 Task: Find connections with filter location Meerane with filter topic #Professionalwomenwith filter profile language German with filter current company Kering Eyewear with filter school FEROZE GANDHI INSTITUTE OF ENGG AND TECHNOLOGY , RAEBARELI with filter industry Mobile Food Services with filter service category Nature Photography with filter keywords title Business Analyst
Action: Mouse moved to (486, 54)
Screenshot: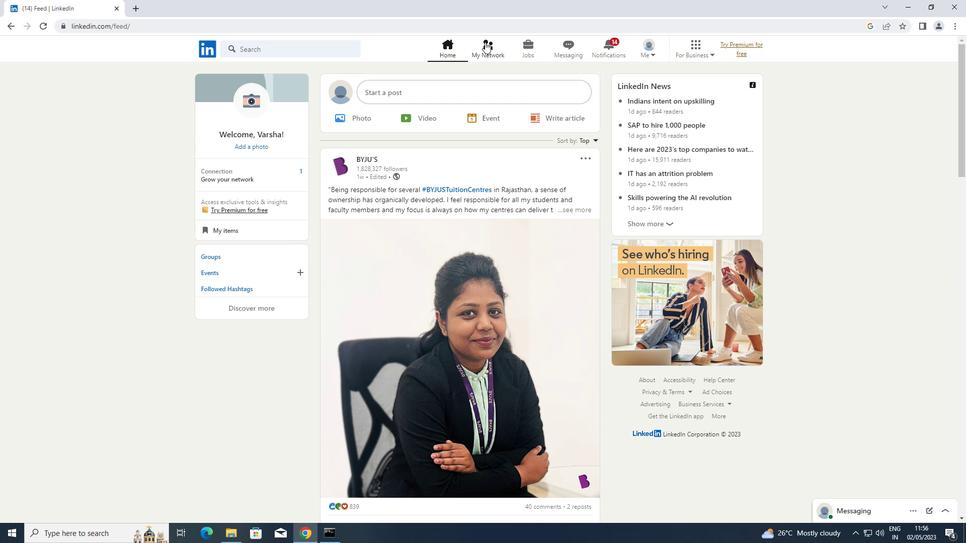 
Action: Mouse pressed left at (486, 54)
Screenshot: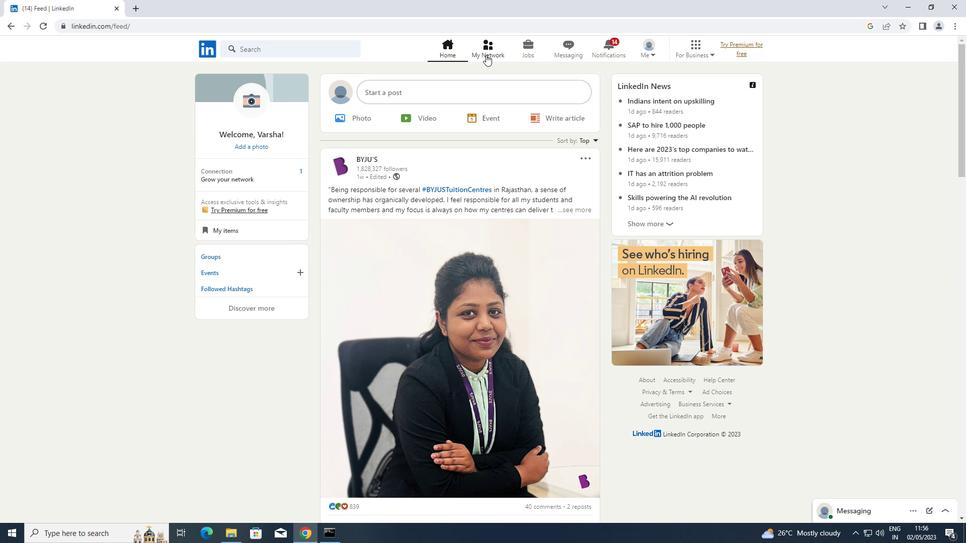 
Action: Mouse moved to (270, 102)
Screenshot: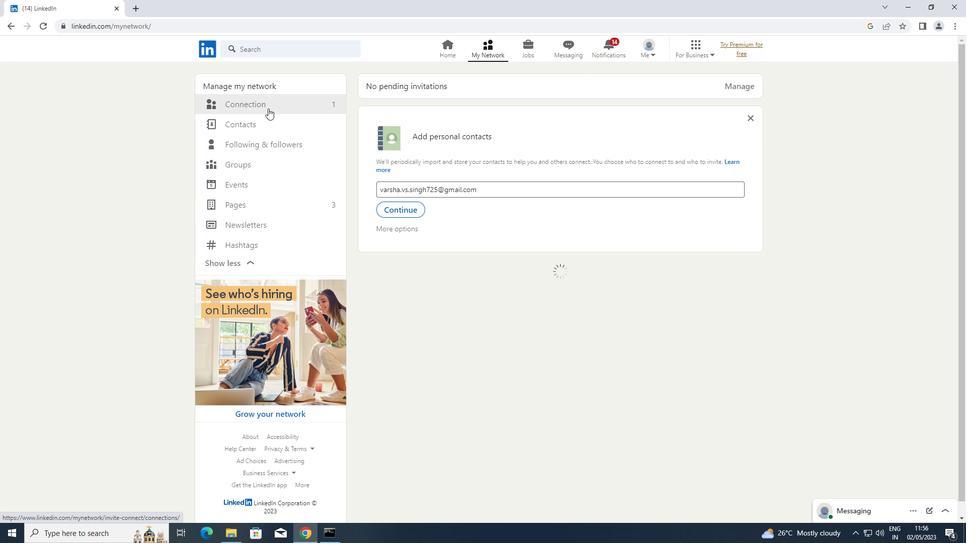 
Action: Mouse pressed left at (270, 102)
Screenshot: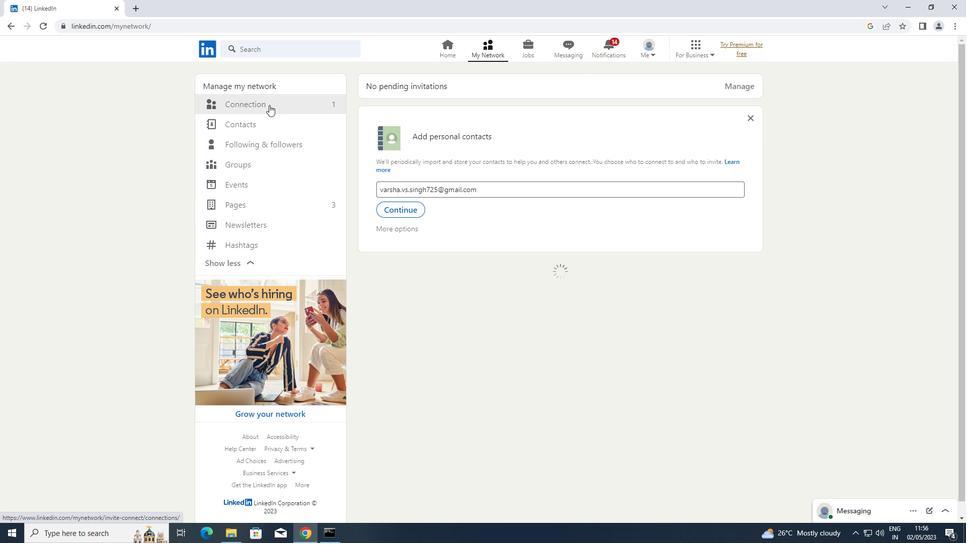 
Action: Mouse moved to (559, 104)
Screenshot: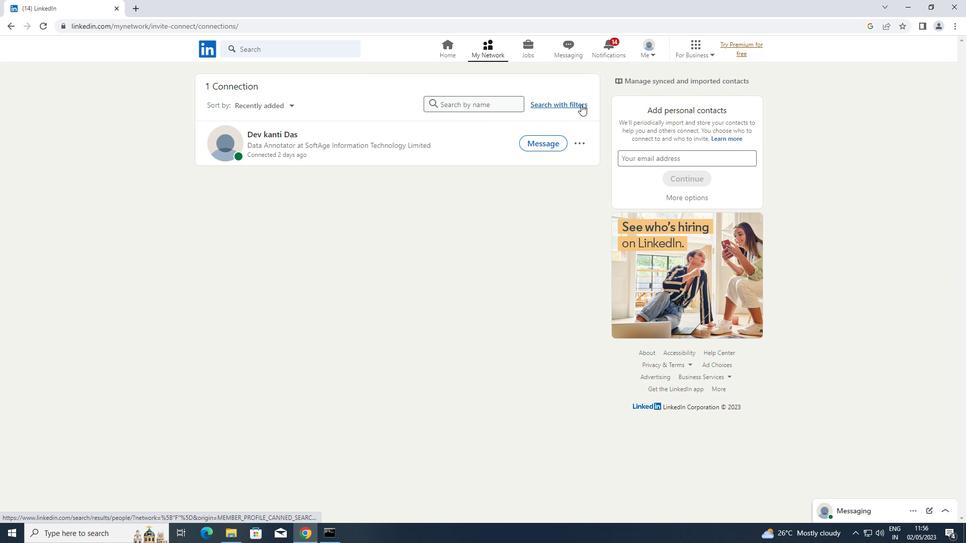 
Action: Mouse pressed left at (559, 104)
Screenshot: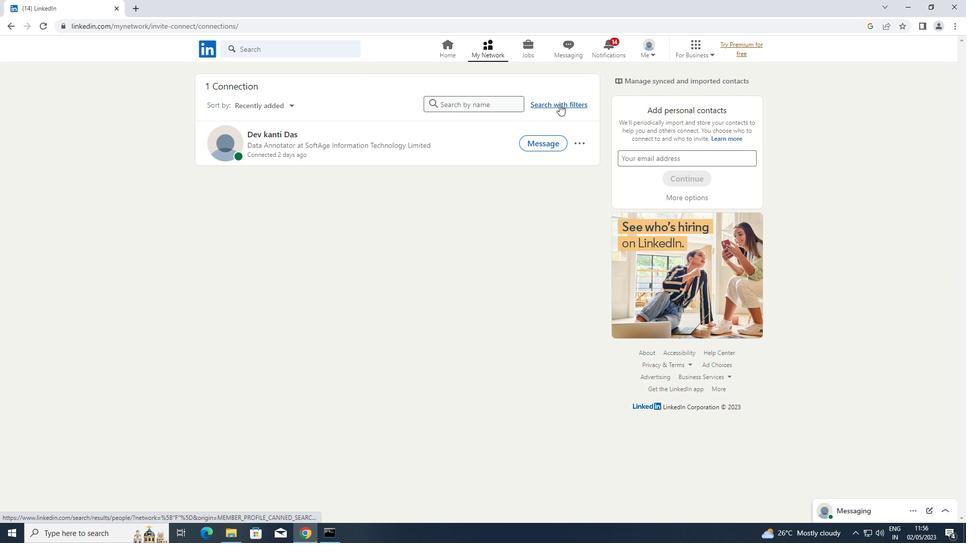 
Action: Mouse moved to (511, 79)
Screenshot: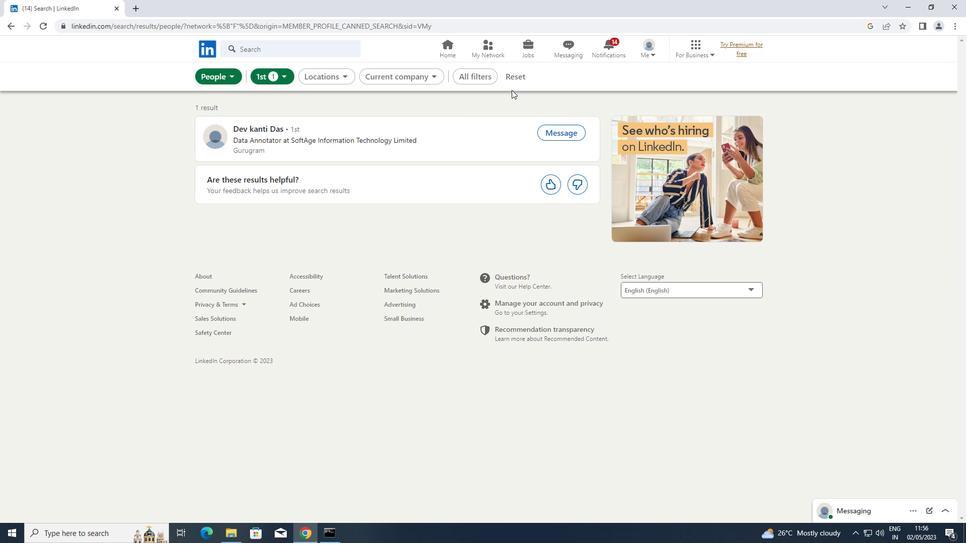 
Action: Mouse pressed left at (511, 79)
Screenshot: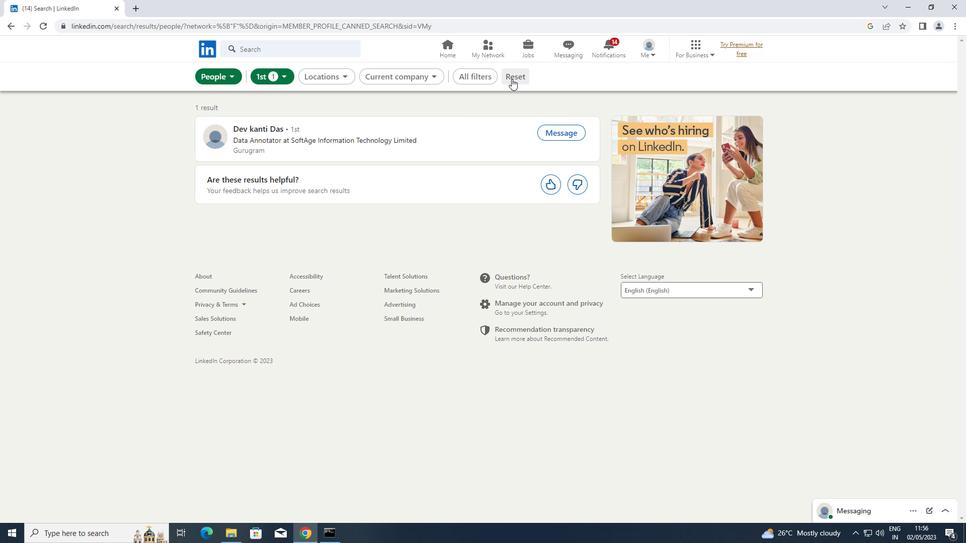 
Action: Mouse moved to (500, 77)
Screenshot: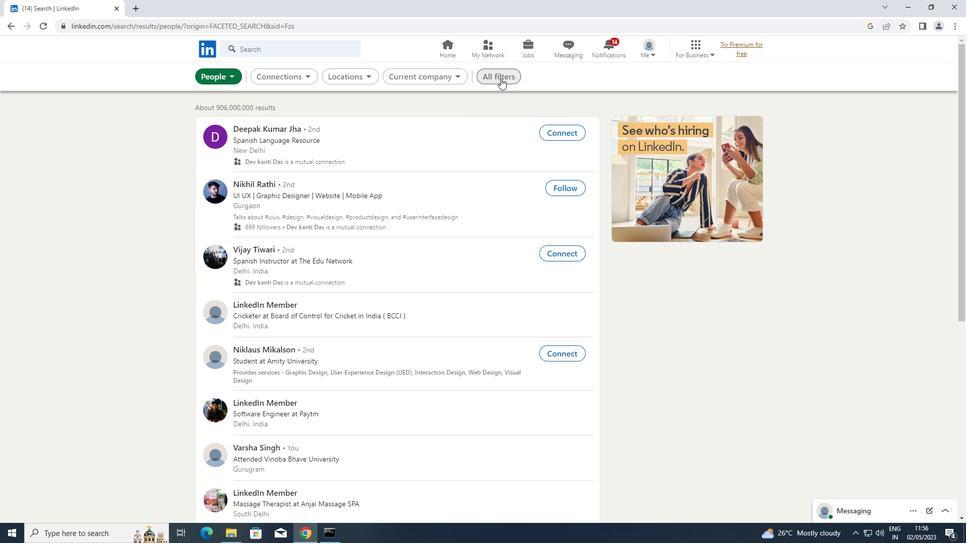 
Action: Mouse pressed left at (500, 77)
Screenshot: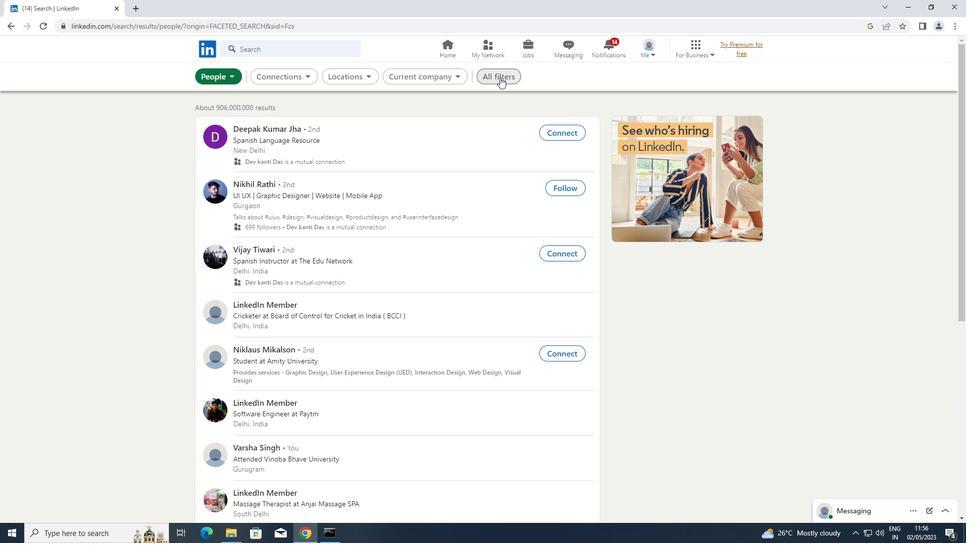 
Action: Mouse moved to (830, 337)
Screenshot: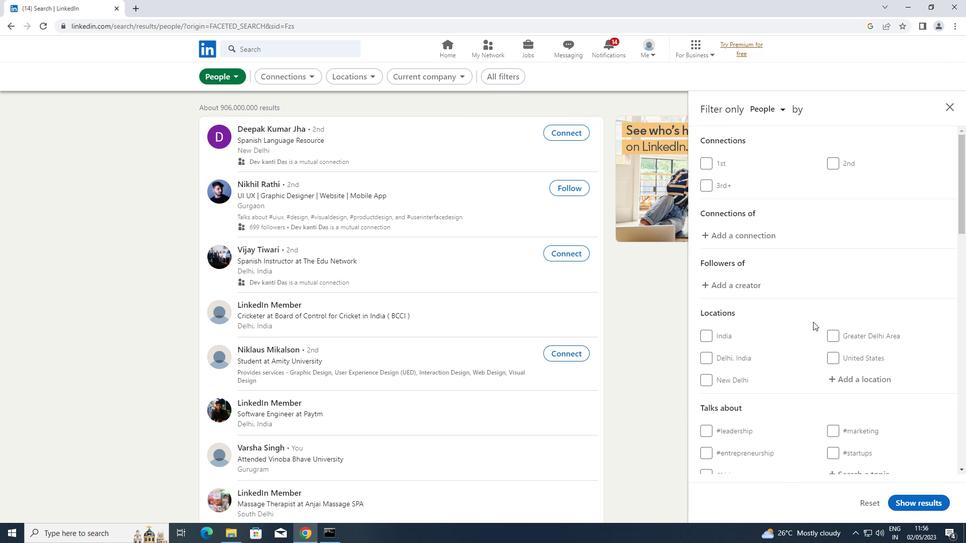 
Action: Mouse scrolled (830, 336) with delta (0, 0)
Screenshot: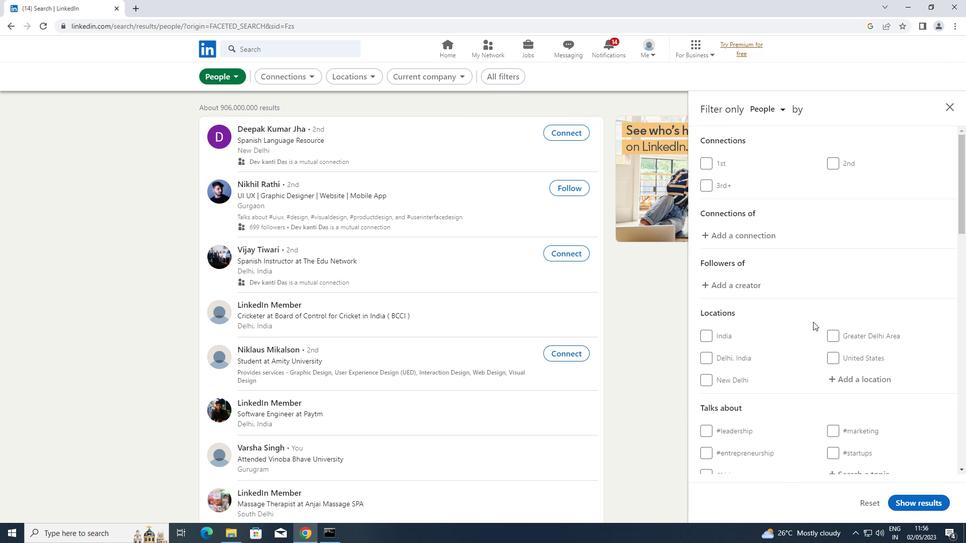 
Action: Mouse moved to (850, 326)
Screenshot: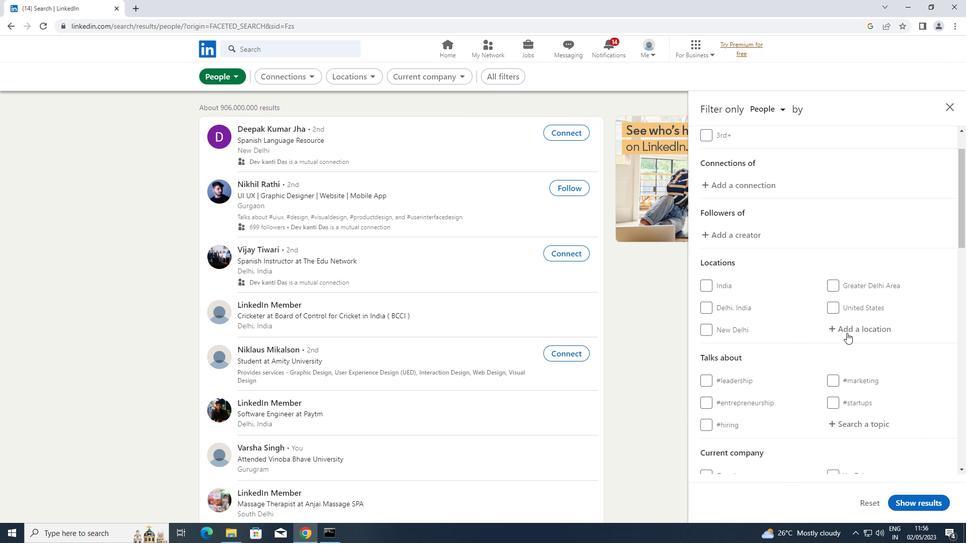 
Action: Mouse pressed left at (850, 326)
Screenshot: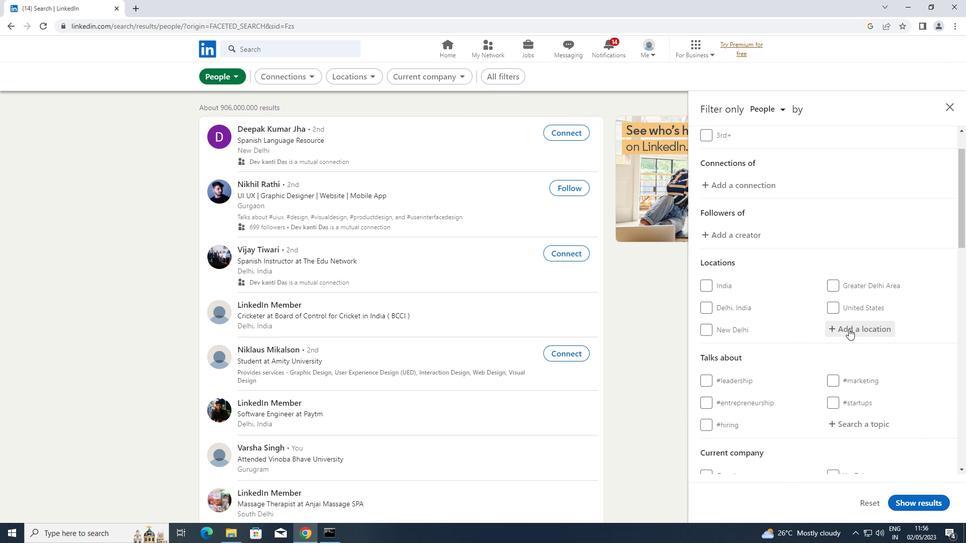 
Action: Key pressed <Key.shift>MEERANE<Key.enter>
Screenshot: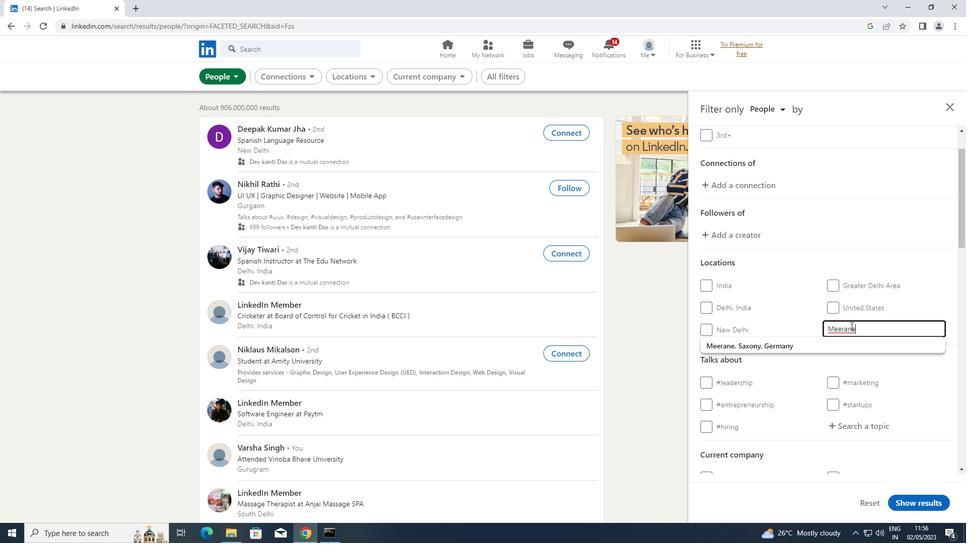 
Action: Mouse scrolled (850, 325) with delta (0, 0)
Screenshot: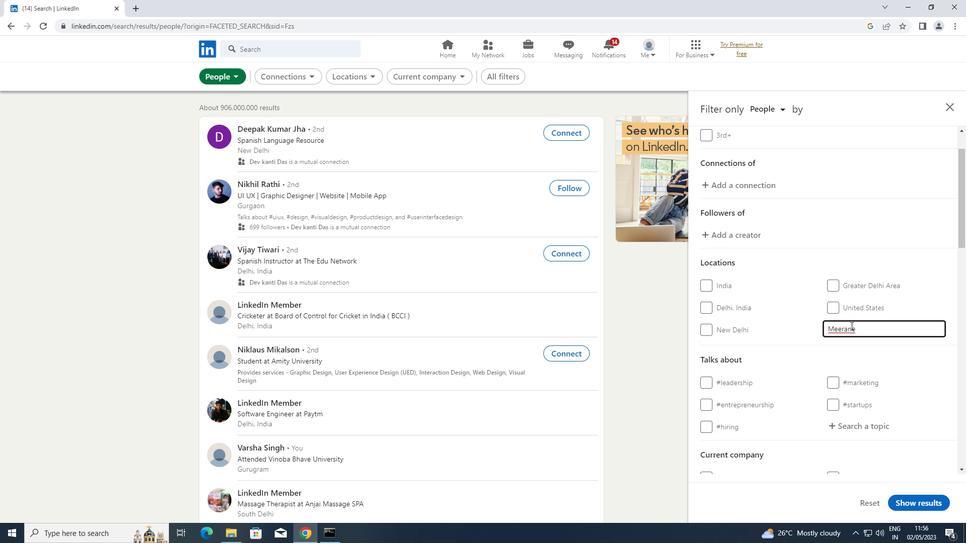 
Action: Mouse moved to (854, 380)
Screenshot: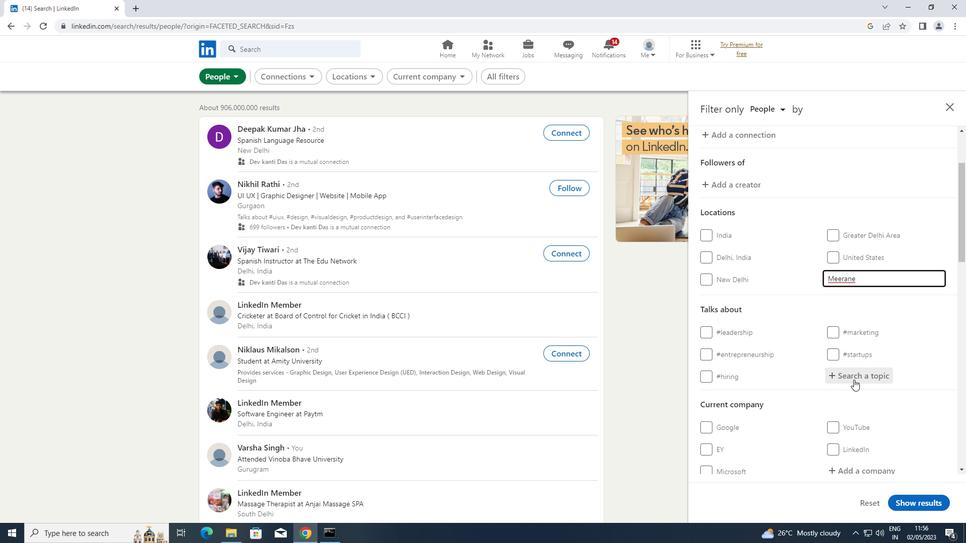 
Action: Mouse pressed left at (854, 380)
Screenshot: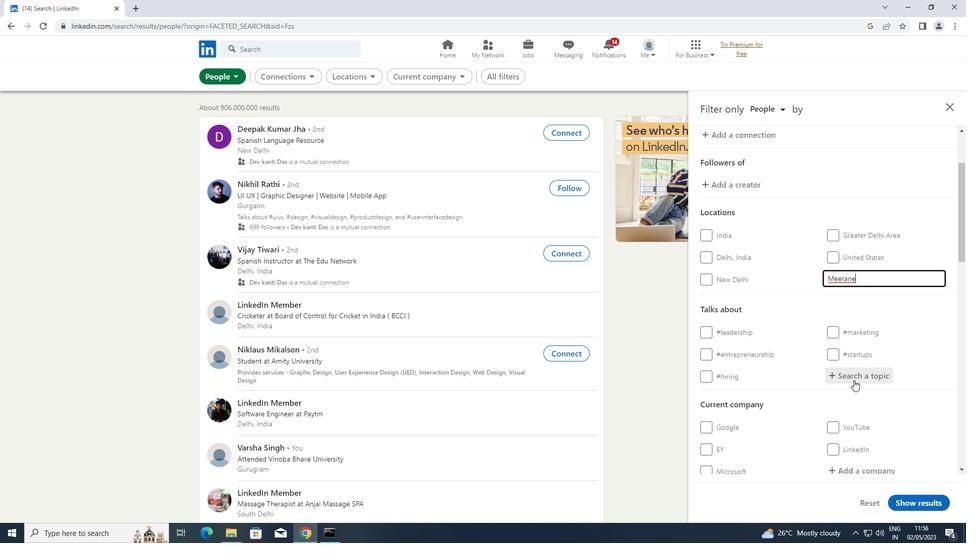 
Action: Key pressed <Key.shift>PROFESSI
Screenshot: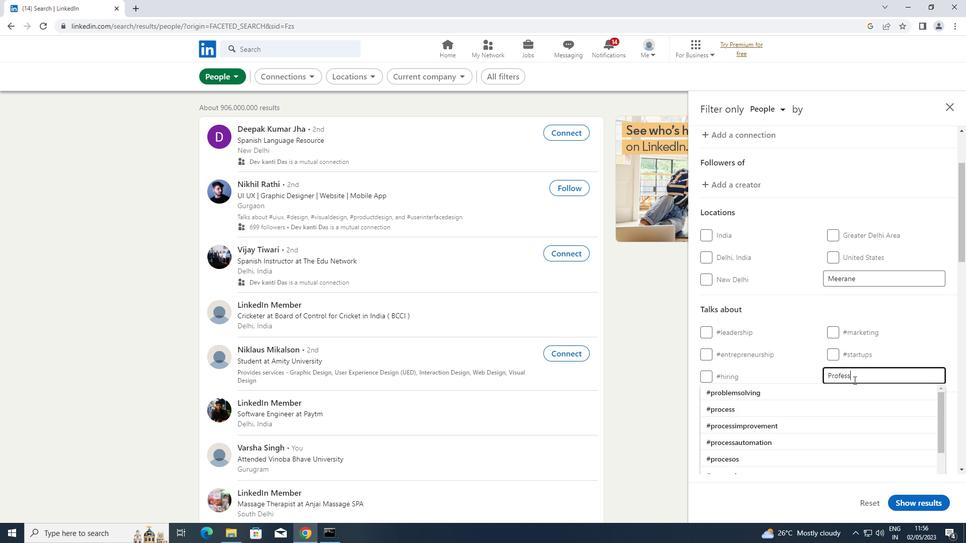 
Action: Mouse moved to (770, 409)
Screenshot: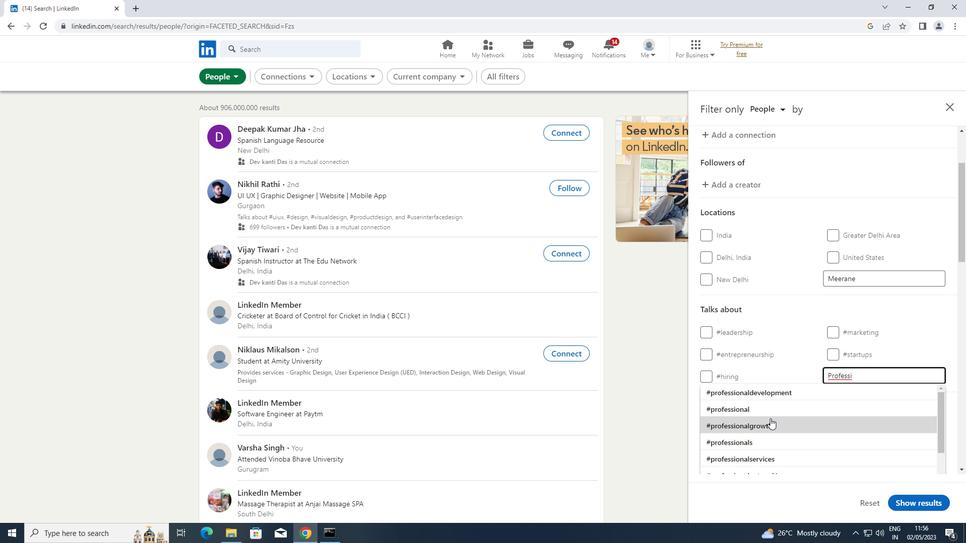 
Action: Mouse scrolled (770, 409) with delta (0, 0)
Screenshot: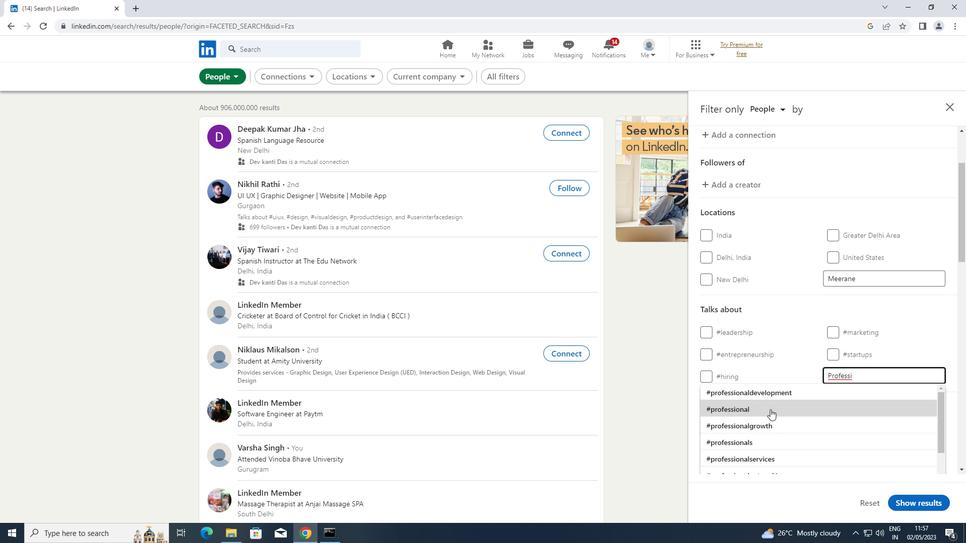 
Action: Mouse scrolled (770, 409) with delta (0, 0)
Screenshot: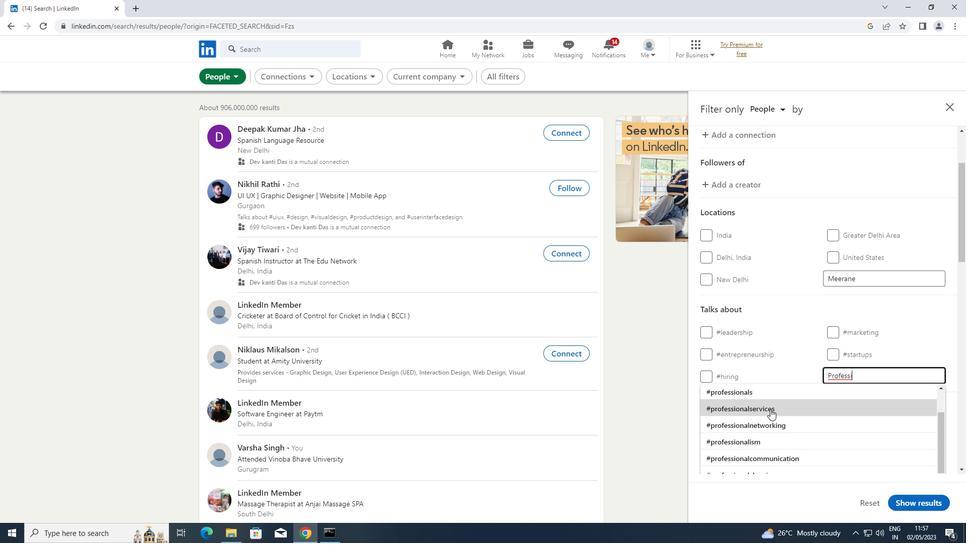 
Action: Mouse scrolled (770, 409) with delta (0, 0)
Screenshot: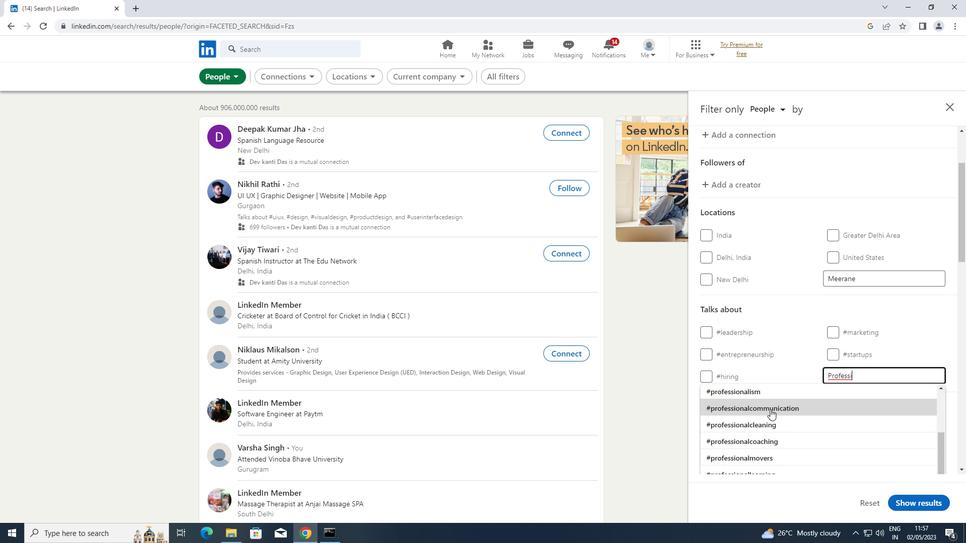 
Action: Mouse scrolled (770, 409) with delta (0, 0)
Screenshot: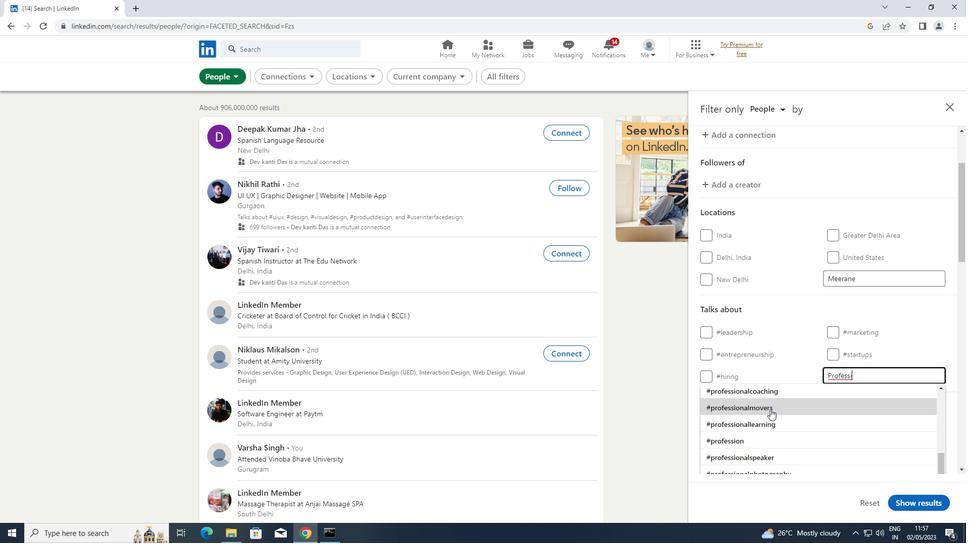 
Action: Key pressed ONALWOM
Screenshot: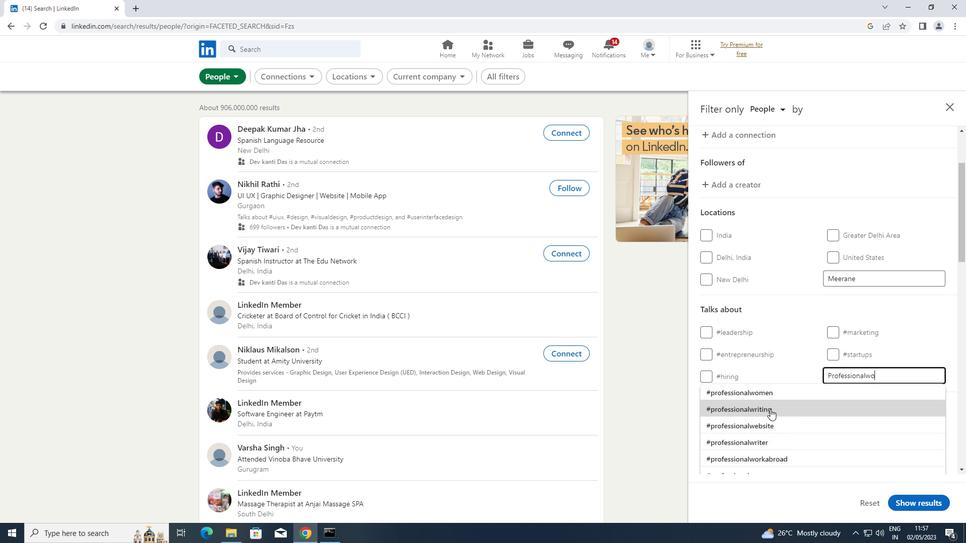 
Action: Mouse moved to (770, 393)
Screenshot: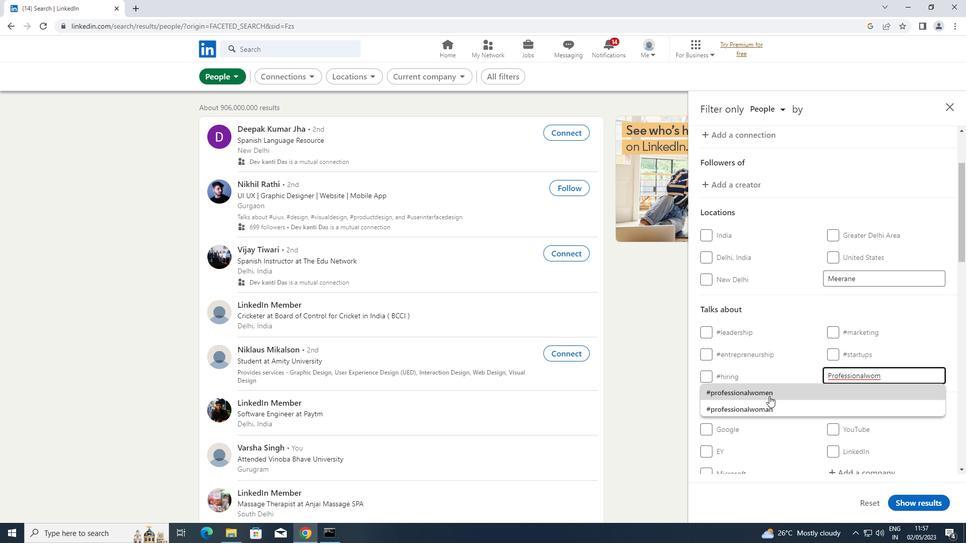 
Action: Mouse pressed left at (770, 393)
Screenshot: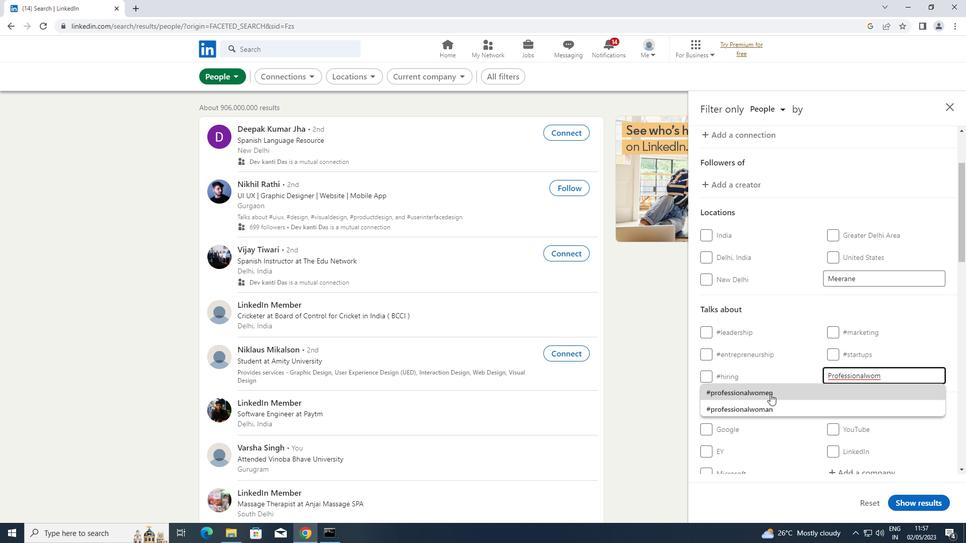 
Action: Mouse scrolled (770, 393) with delta (0, 0)
Screenshot: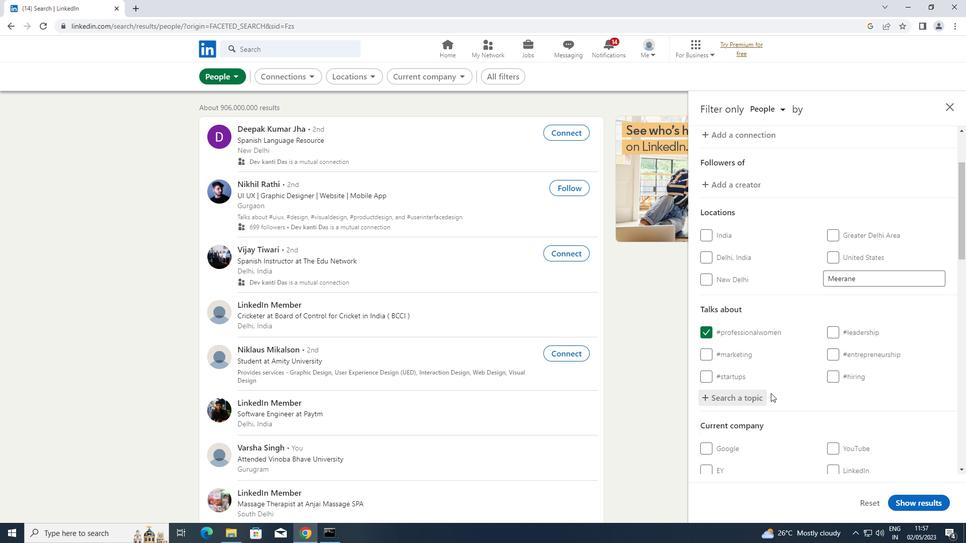 
Action: Mouse scrolled (770, 393) with delta (0, 0)
Screenshot: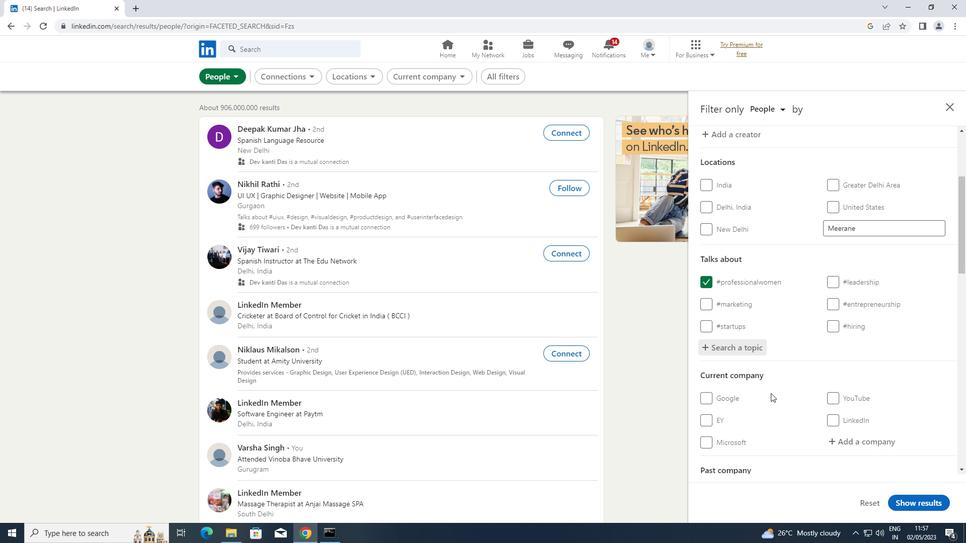 
Action: Mouse scrolled (770, 393) with delta (0, 0)
Screenshot: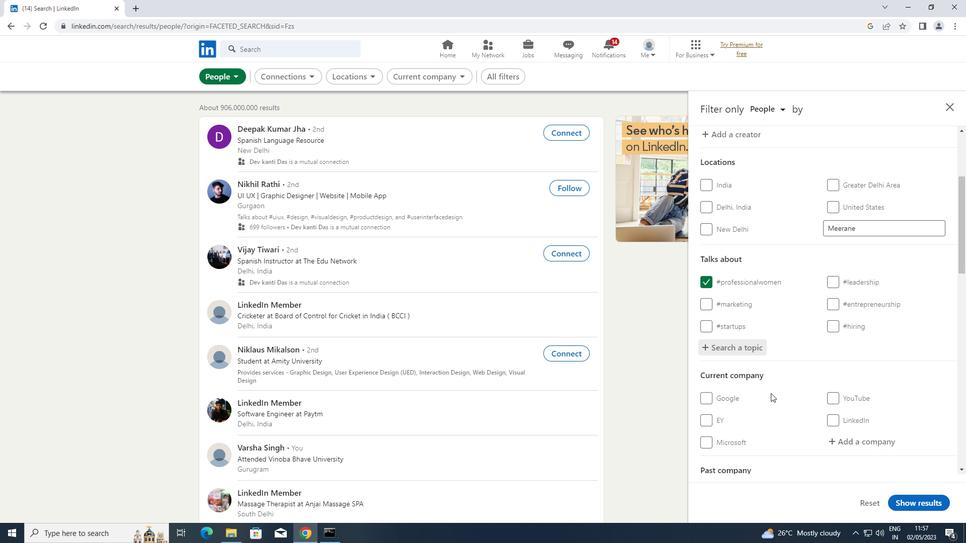 
Action: Mouse moved to (771, 390)
Screenshot: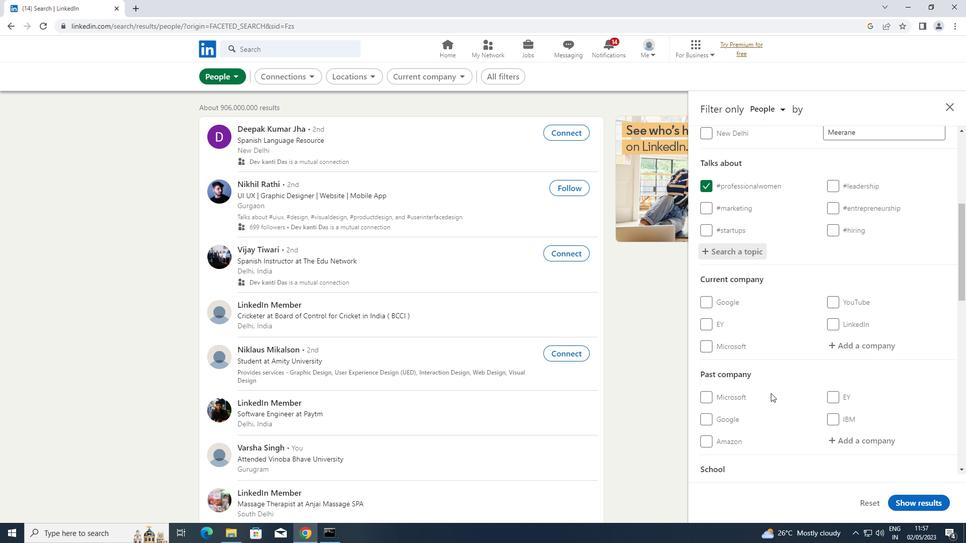 
Action: Mouse scrolled (771, 389) with delta (0, 0)
Screenshot: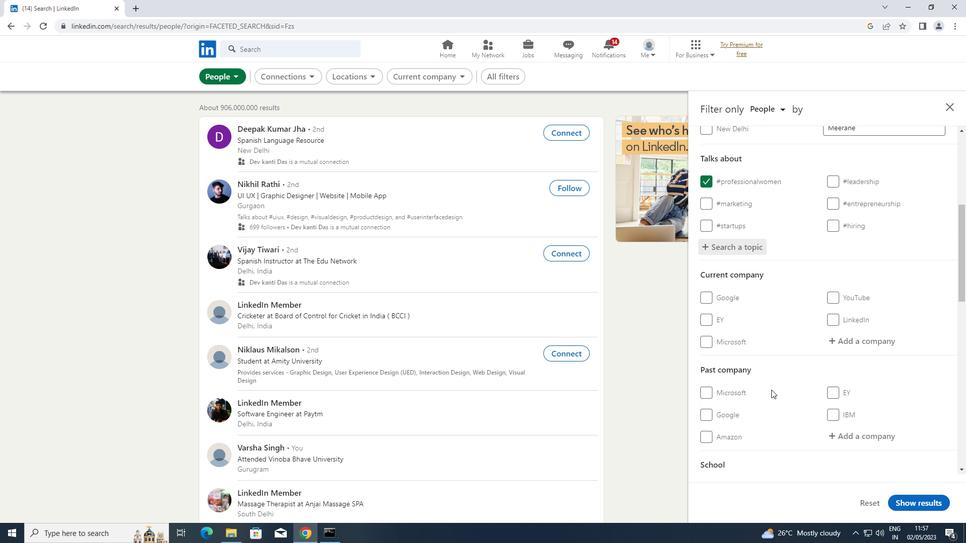 
Action: Mouse scrolled (771, 389) with delta (0, 0)
Screenshot: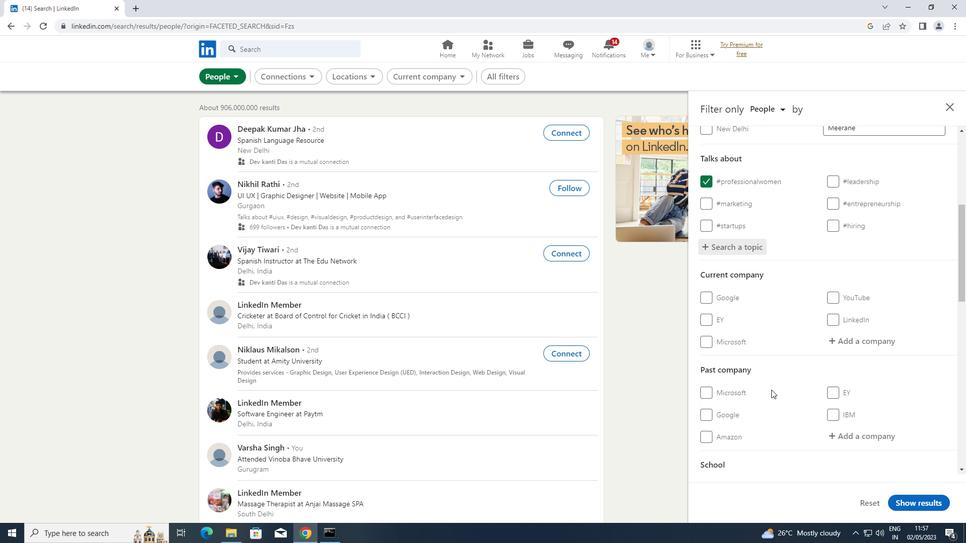 
Action: Mouse scrolled (771, 389) with delta (0, 0)
Screenshot: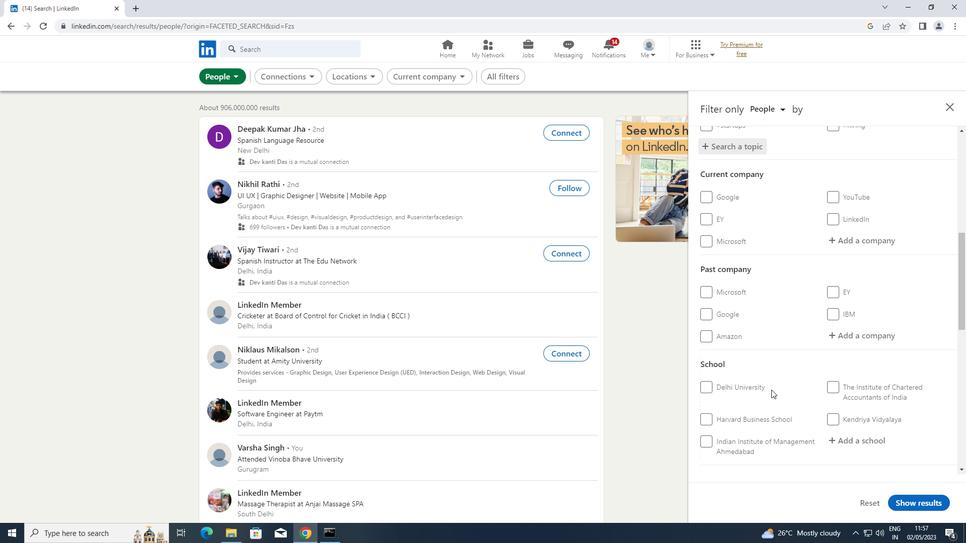 
Action: Mouse scrolled (771, 389) with delta (0, 0)
Screenshot: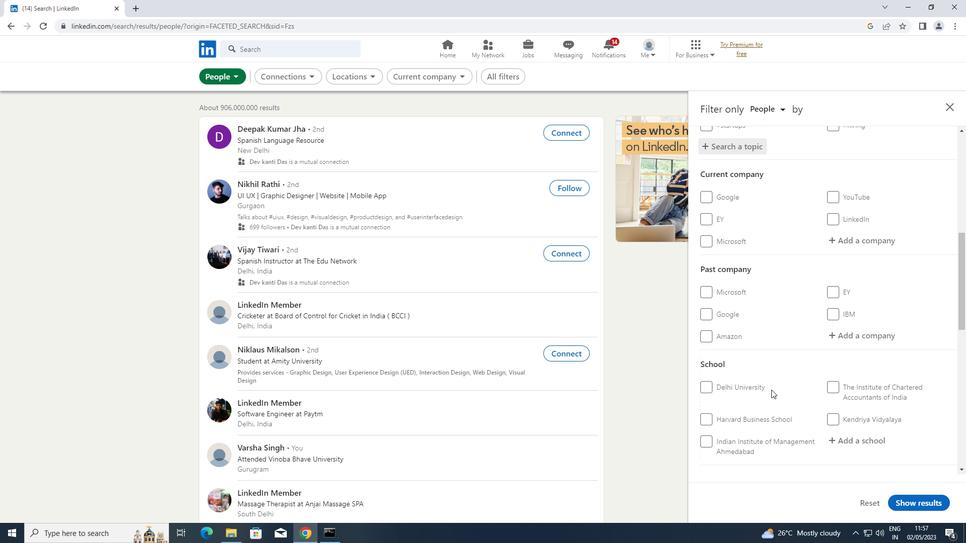 
Action: Mouse scrolled (771, 389) with delta (0, 0)
Screenshot: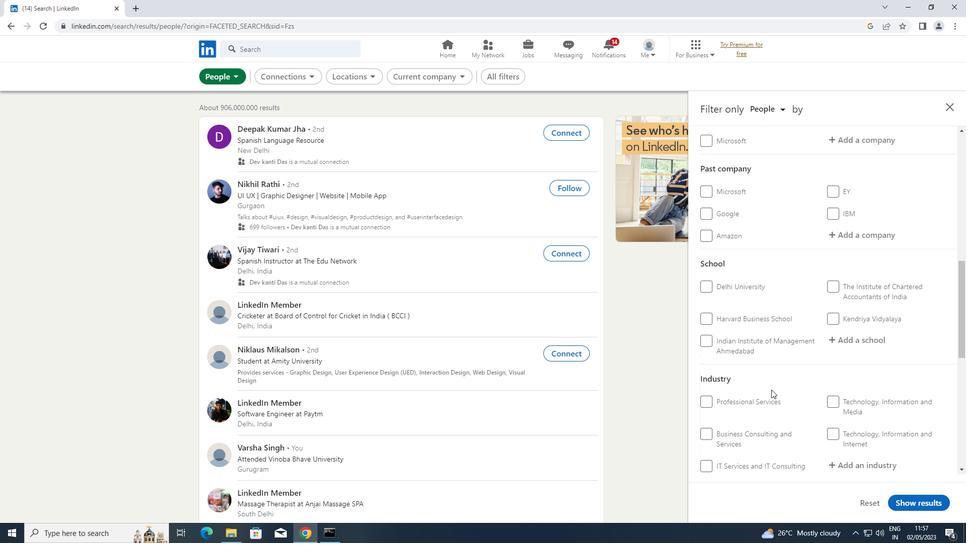 
Action: Mouse scrolled (771, 389) with delta (0, 0)
Screenshot: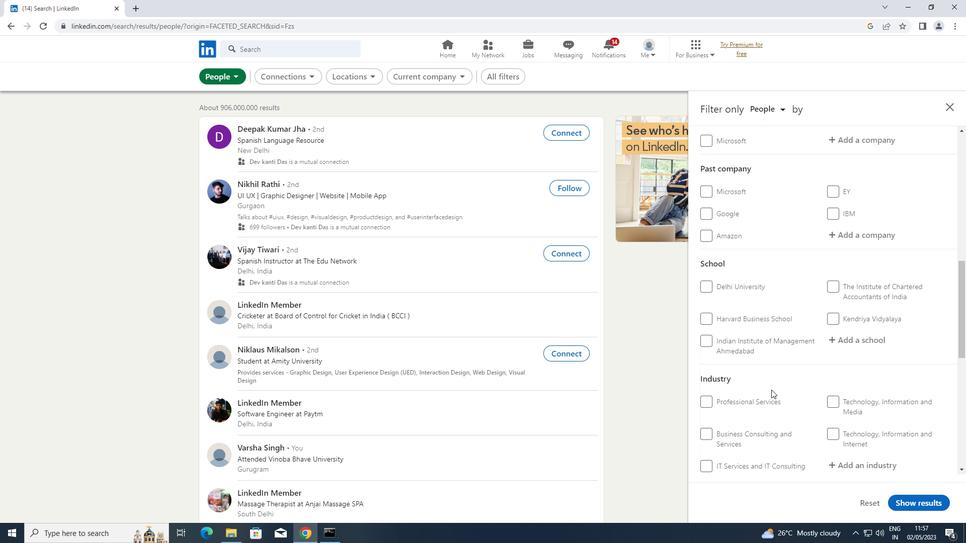 
Action: Mouse scrolled (771, 389) with delta (0, 0)
Screenshot: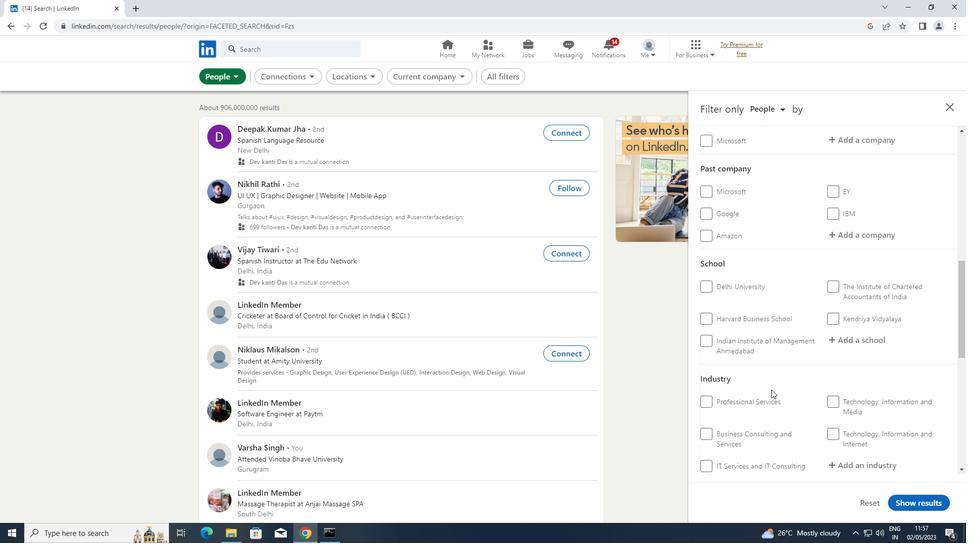 
Action: Mouse scrolled (771, 389) with delta (0, 0)
Screenshot: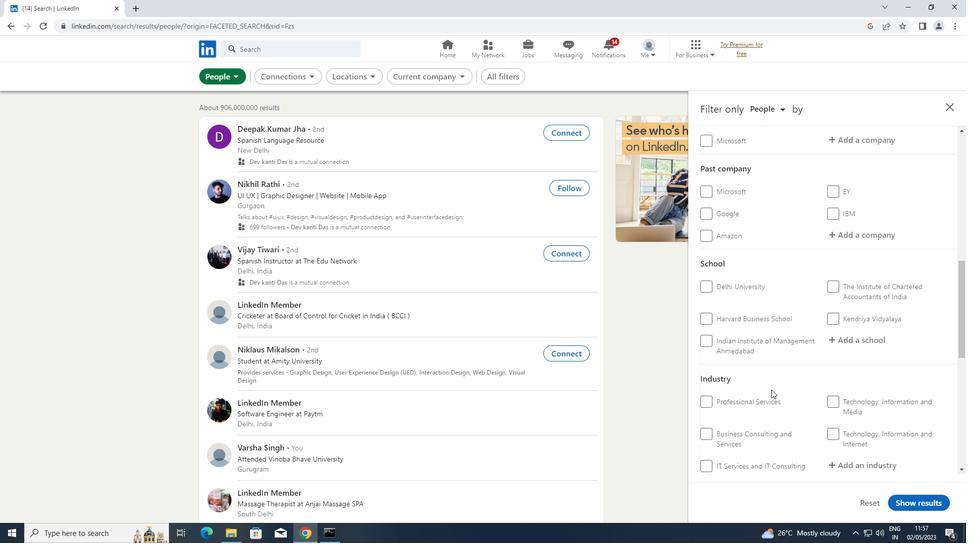 
Action: Mouse moved to (707, 360)
Screenshot: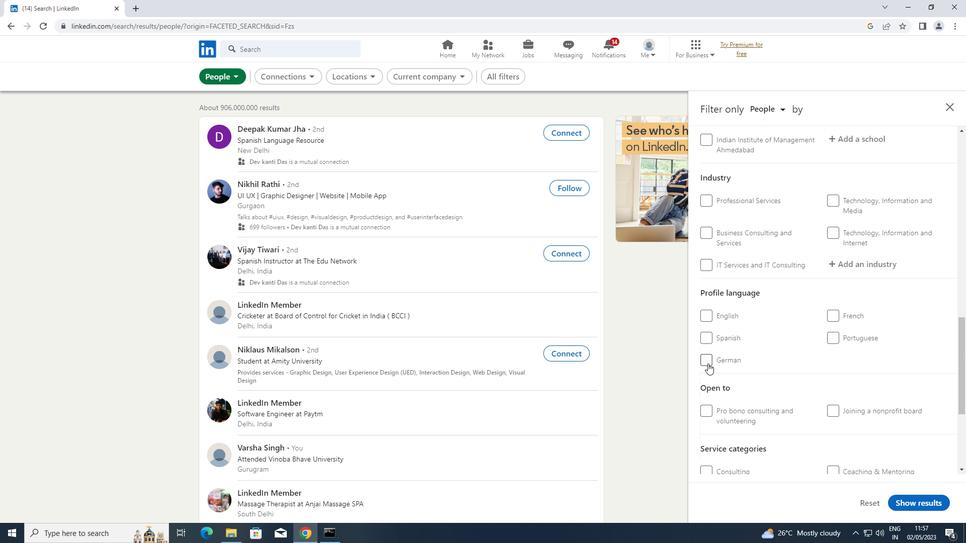 
Action: Mouse pressed left at (707, 360)
Screenshot: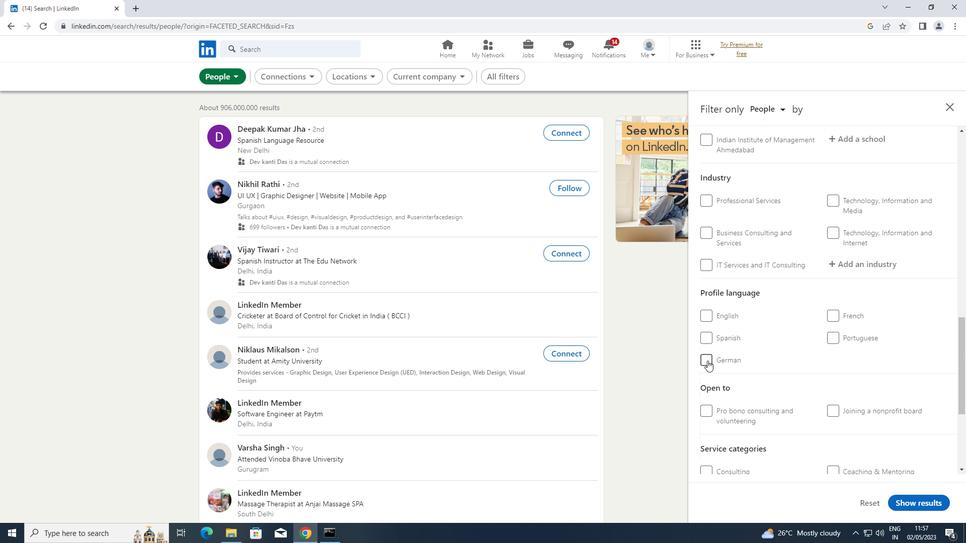 
Action: Mouse moved to (736, 351)
Screenshot: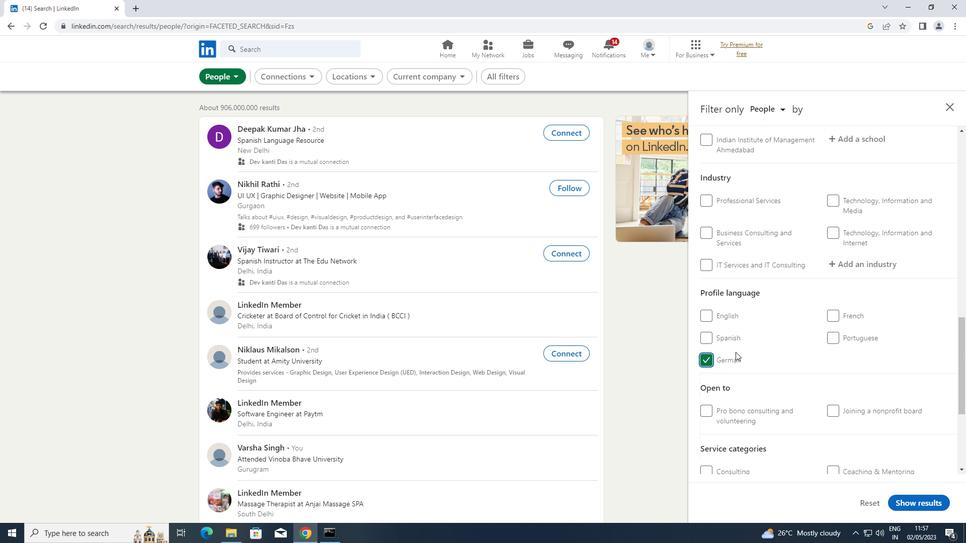
Action: Mouse scrolled (736, 352) with delta (0, 0)
Screenshot: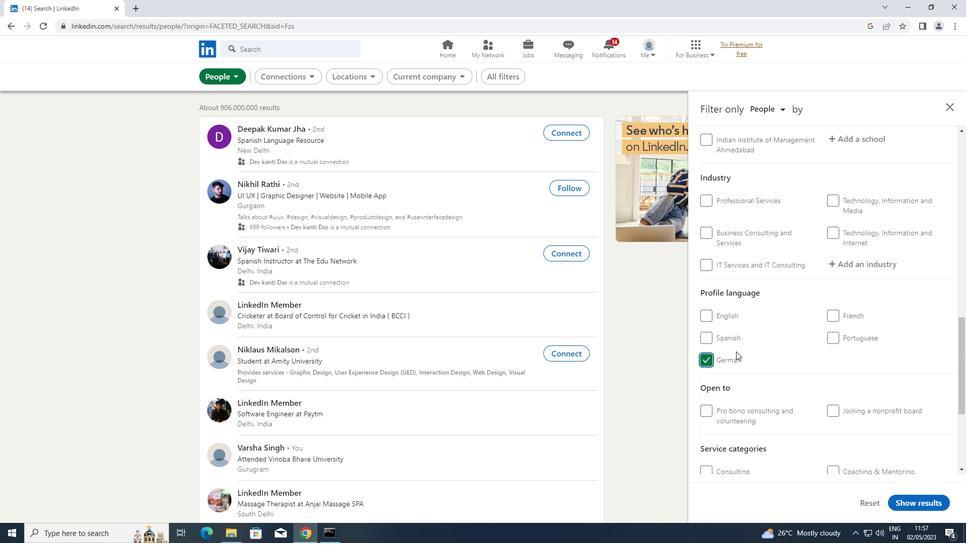 
Action: Mouse scrolled (736, 352) with delta (0, 0)
Screenshot: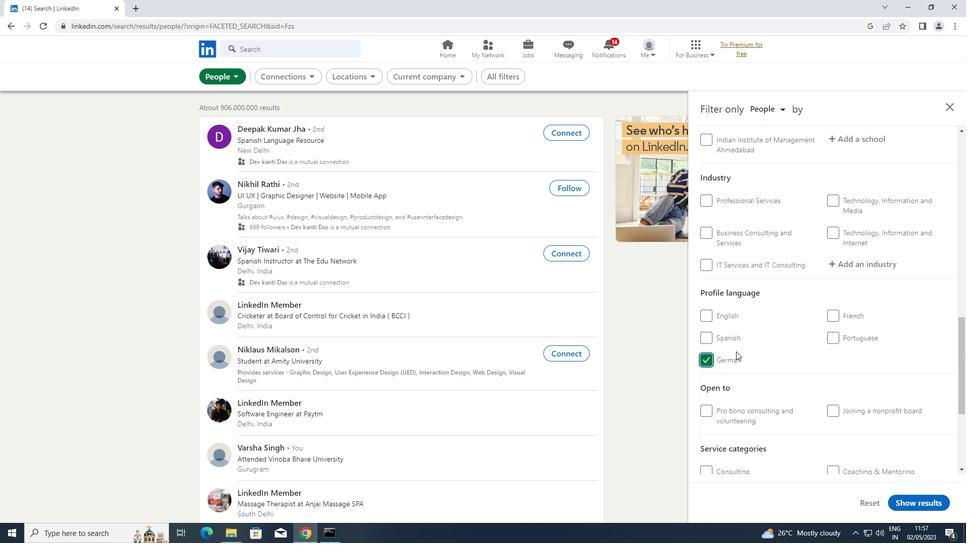 
Action: Mouse scrolled (736, 352) with delta (0, 0)
Screenshot: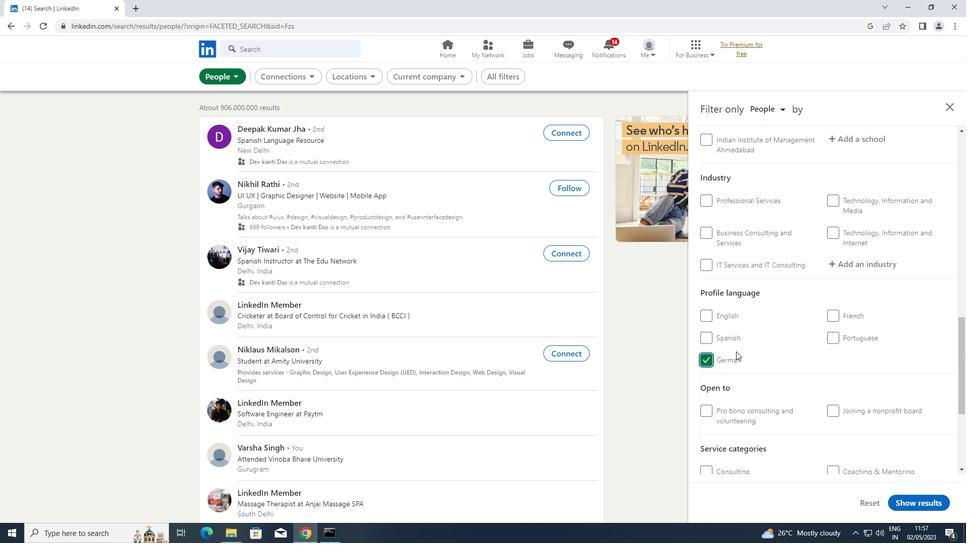 
Action: Mouse scrolled (736, 352) with delta (0, 0)
Screenshot: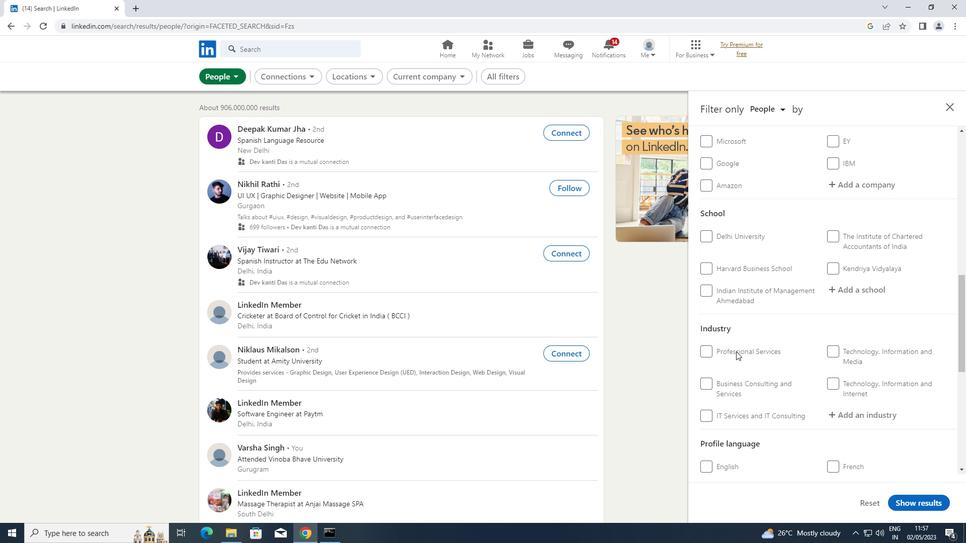 
Action: Mouse scrolled (736, 352) with delta (0, 0)
Screenshot: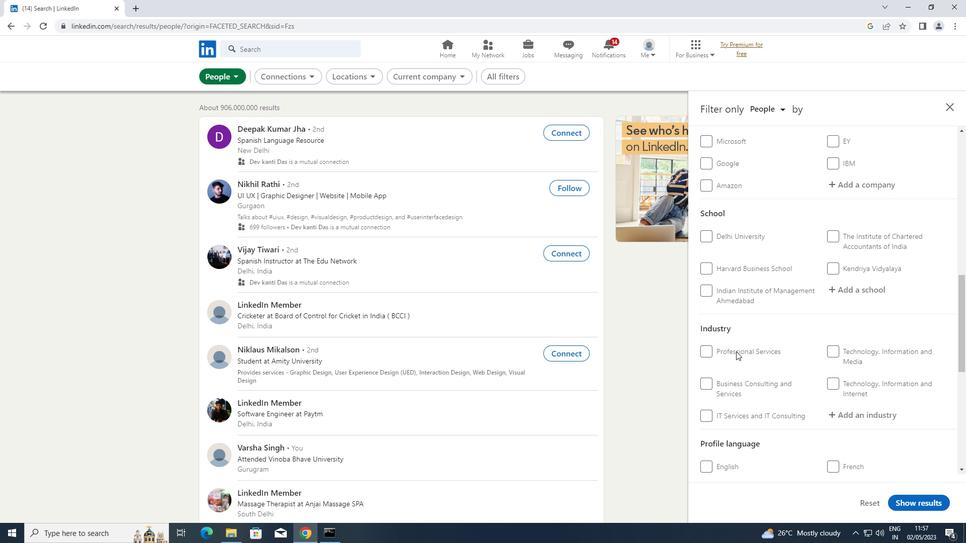 
Action: Mouse moved to (746, 321)
Screenshot: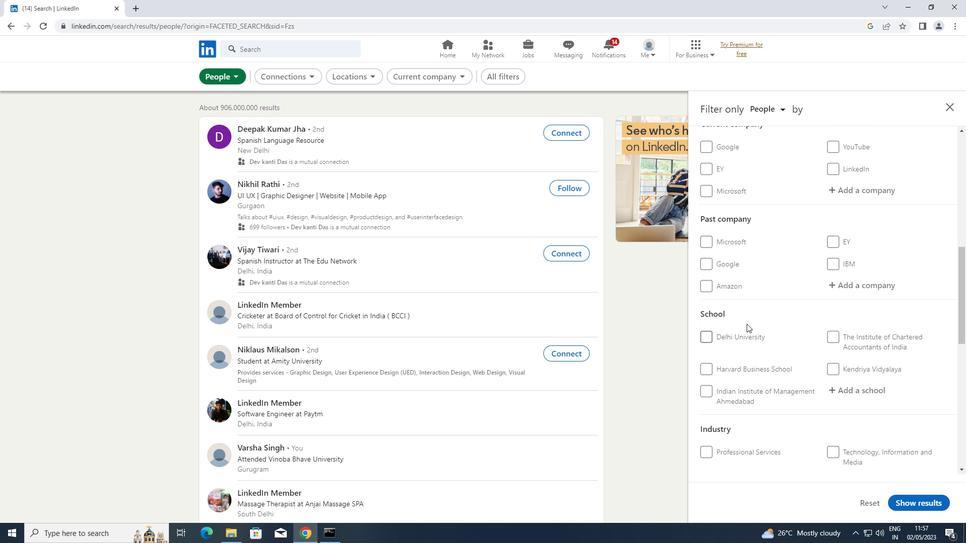 
Action: Mouse scrolled (746, 322) with delta (0, 0)
Screenshot: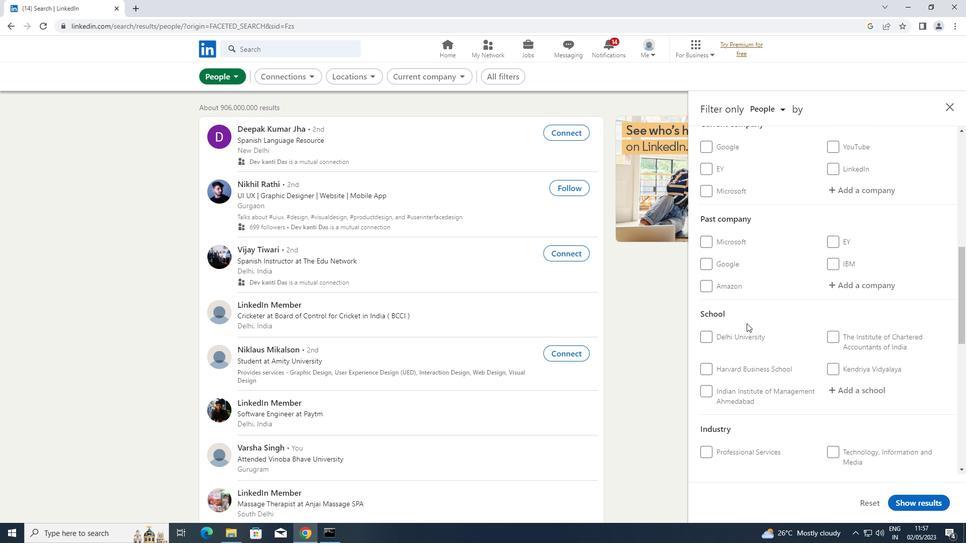 
Action: Mouse scrolled (746, 322) with delta (0, 0)
Screenshot: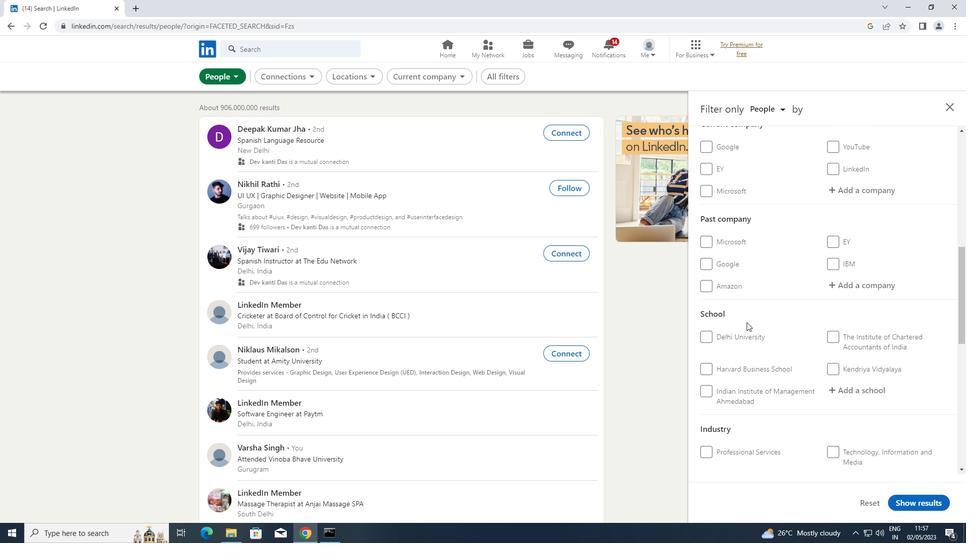 
Action: Mouse moved to (843, 287)
Screenshot: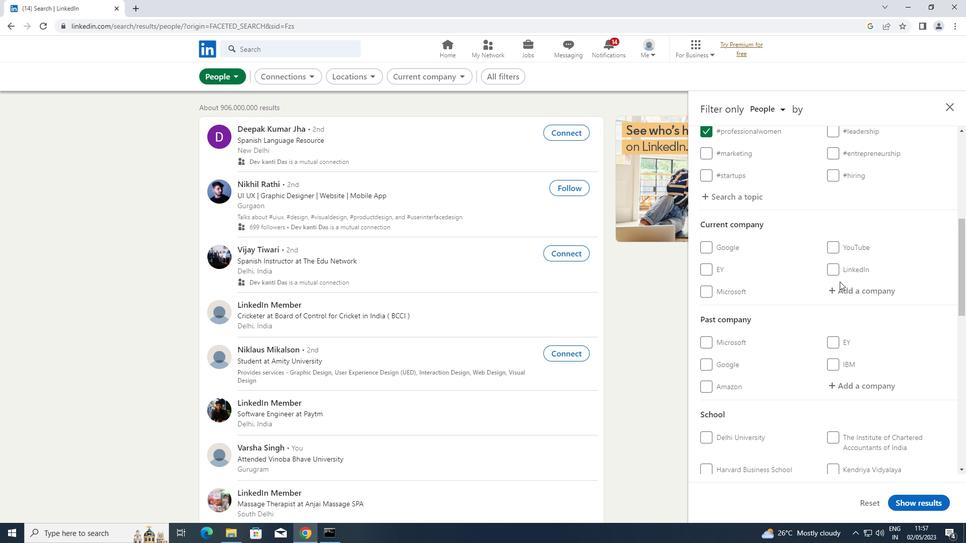 
Action: Mouse pressed left at (843, 287)
Screenshot: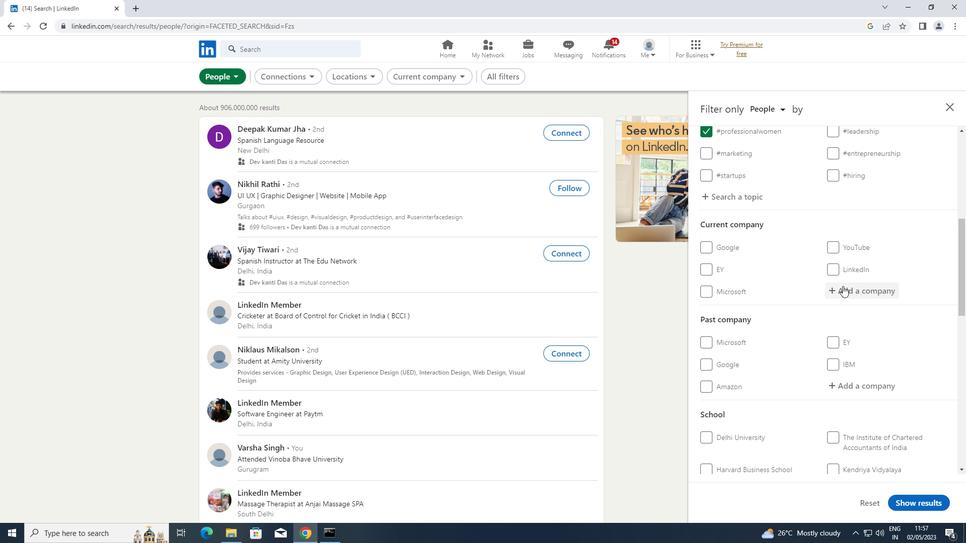 
Action: Mouse moved to (843, 287)
Screenshot: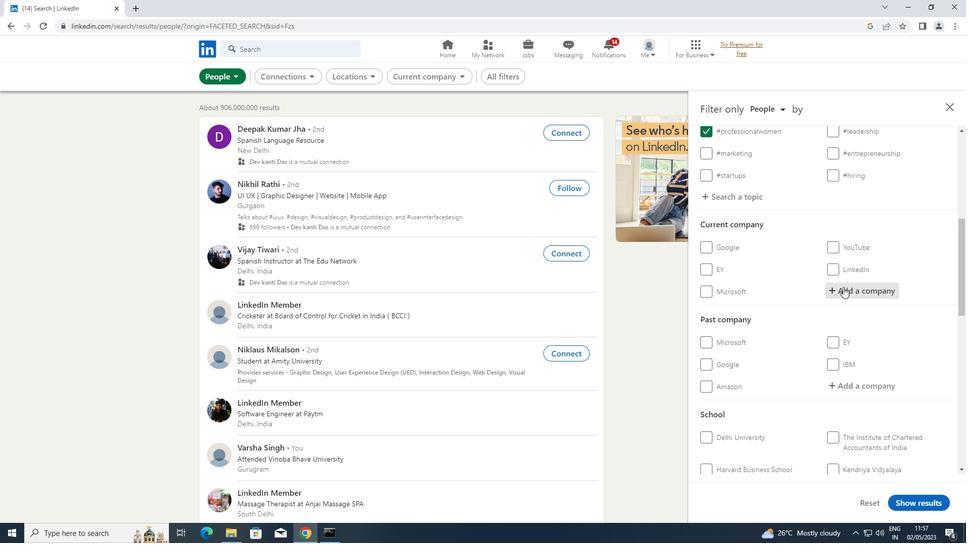 
Action: Key pressed <Key.shift>KERING<Key.space>
Screenshot: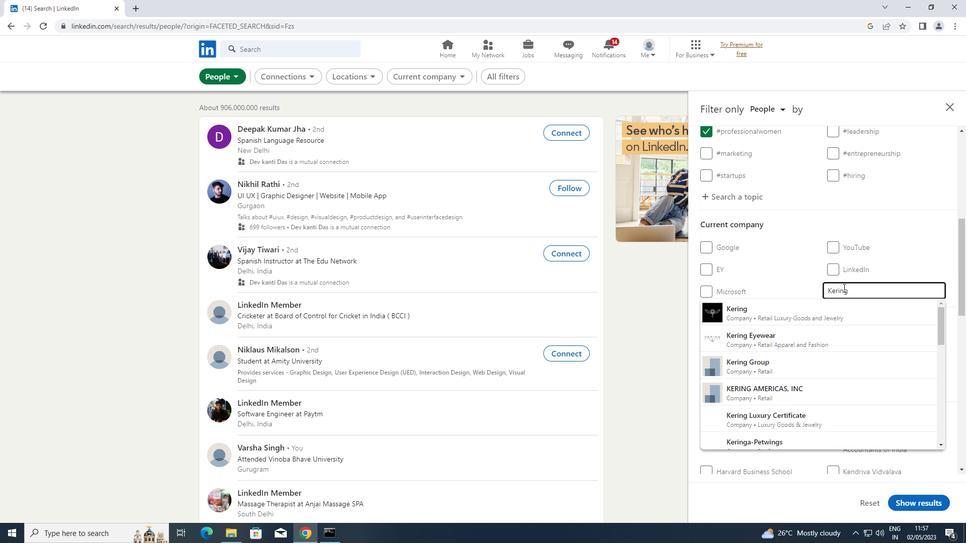 
Action: Mouse moved to (784, 337)
Screenshot: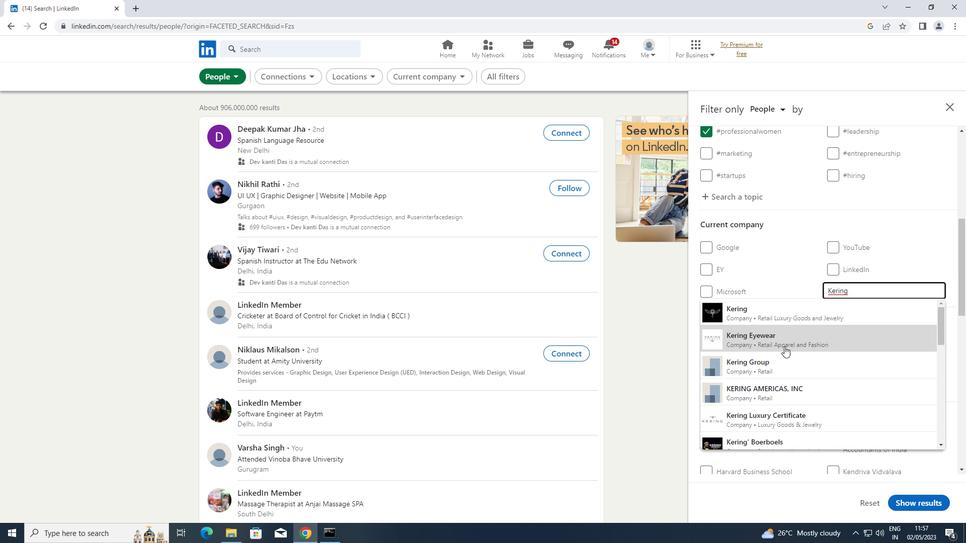 
Action: Mouse pressed left at (784, 337)
Screenshot: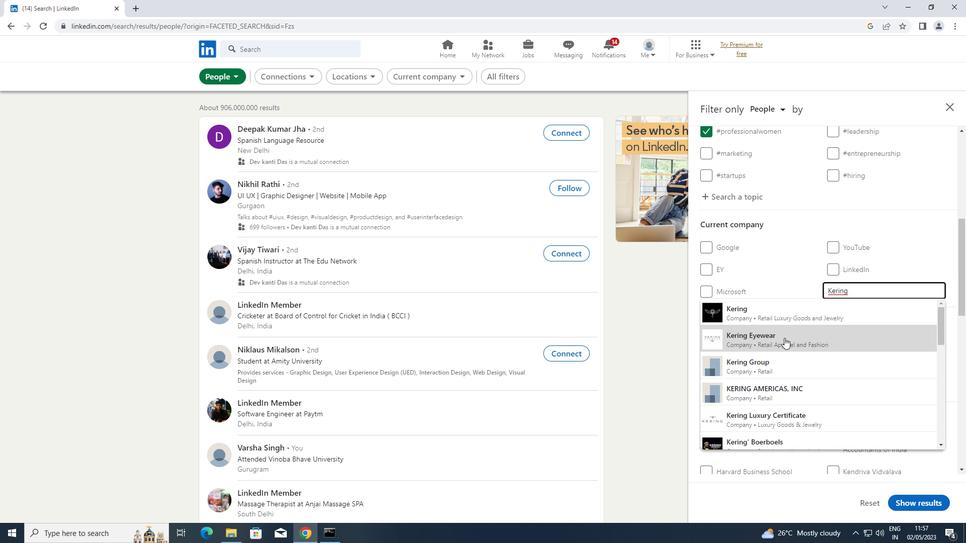 
Action: Mouse scrolled (784, 336) with delta (0, 0)
Screenshot: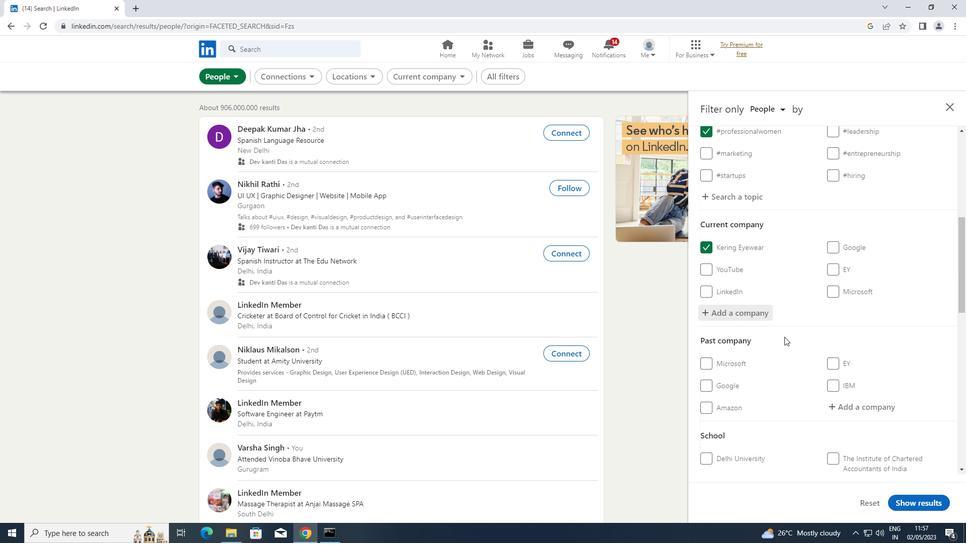
Action: Mouse scrolled (784, 336) with delta (0, 0)
Screenshot: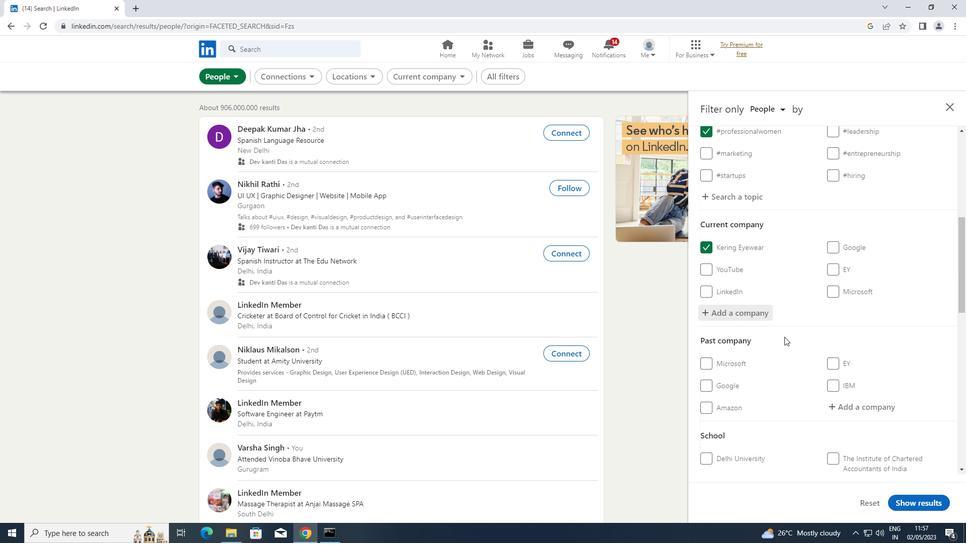 
Action: Mouse scrolled (784, 336) with delta (0, 0)
Screenshot: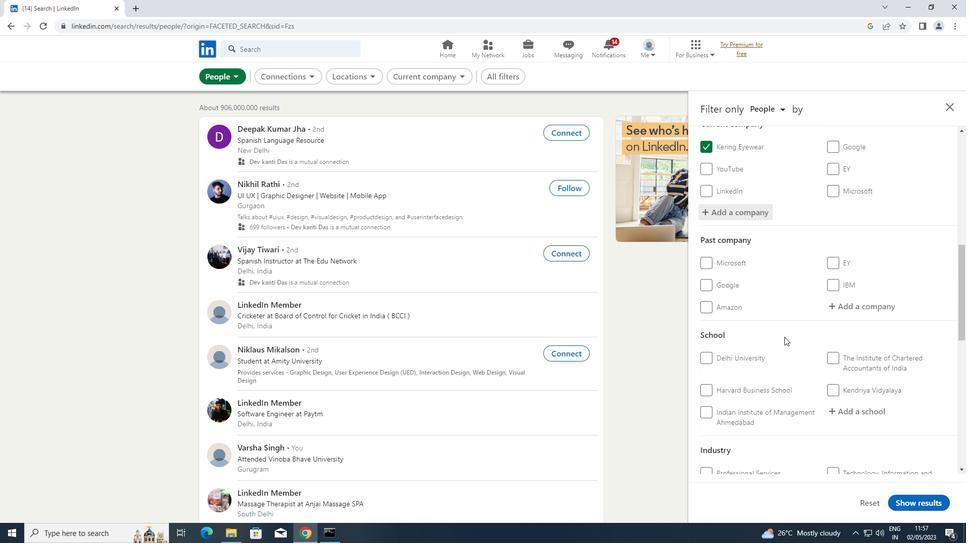 
Action: Mouse moved to (843, 357)
Screenshot: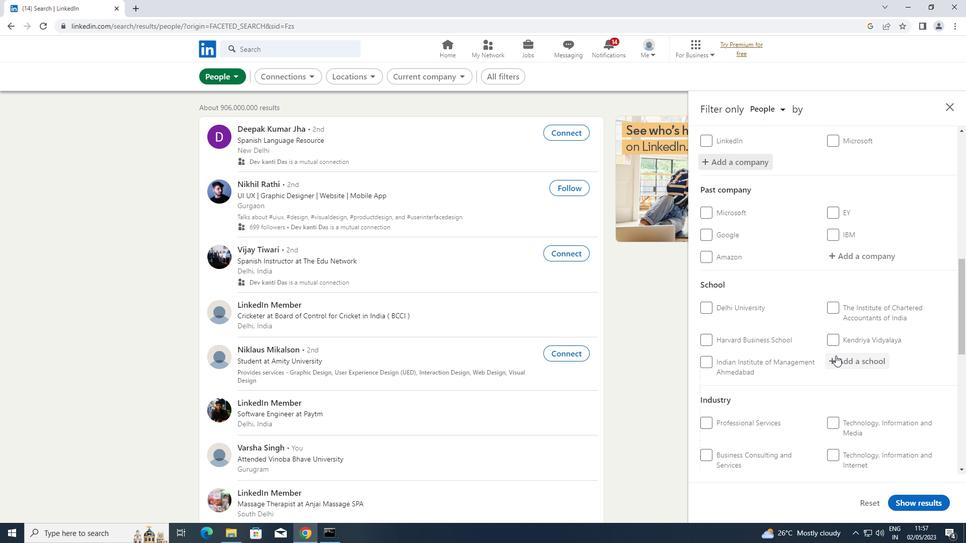 
Action: Mouse pressed left at (843, 357)
Screenshot: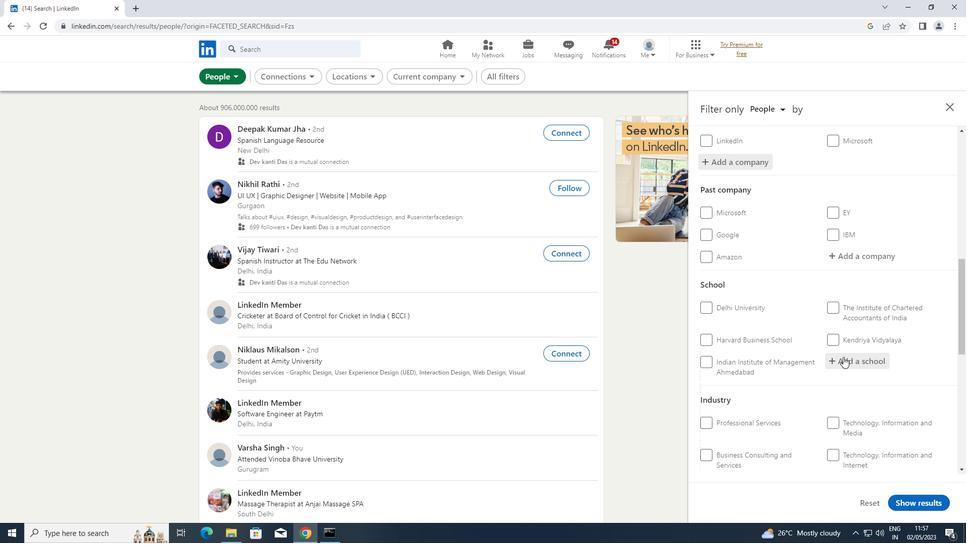 
Action: Key pressed <Key.caps_lock>FEROZE<Key.space>
Screenshot: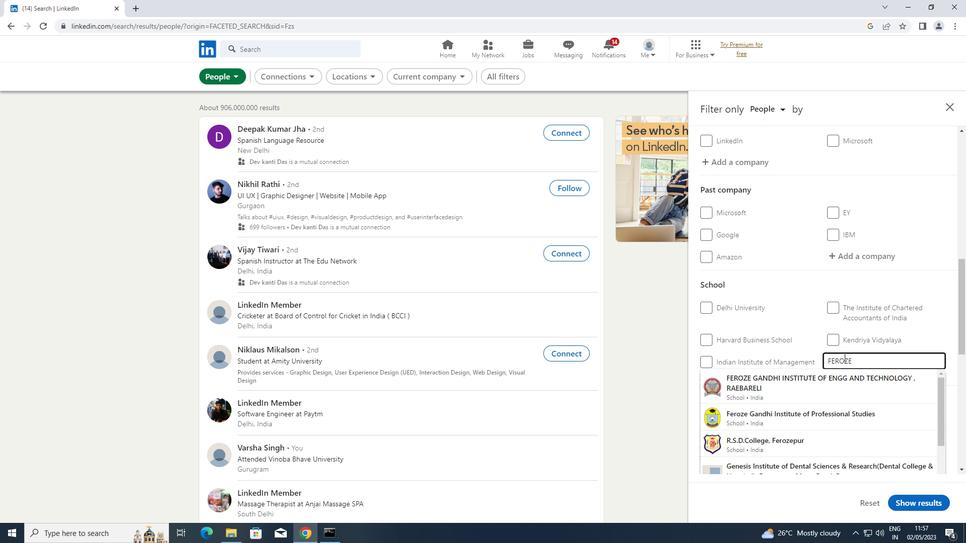
Action: Mouse moved to (823, 362)
Screenshot: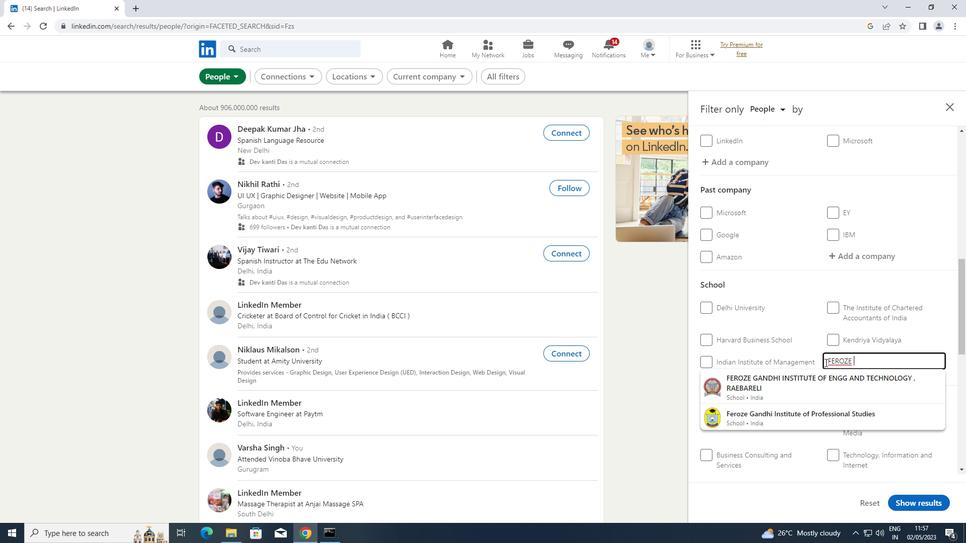 
Action: Key pressed <Key.caps_lock>
Screenshot: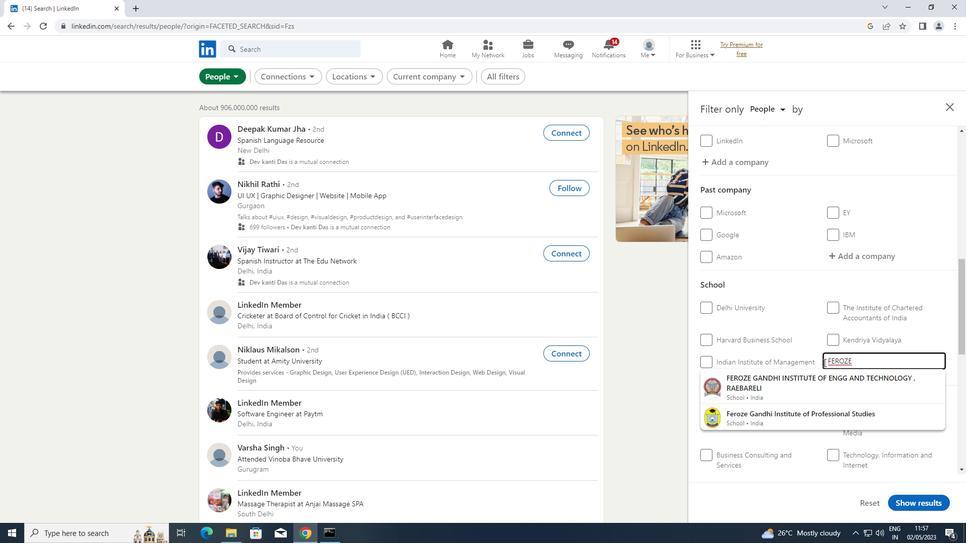 
Action: Mouse moved to (806, 390)
Screenshot: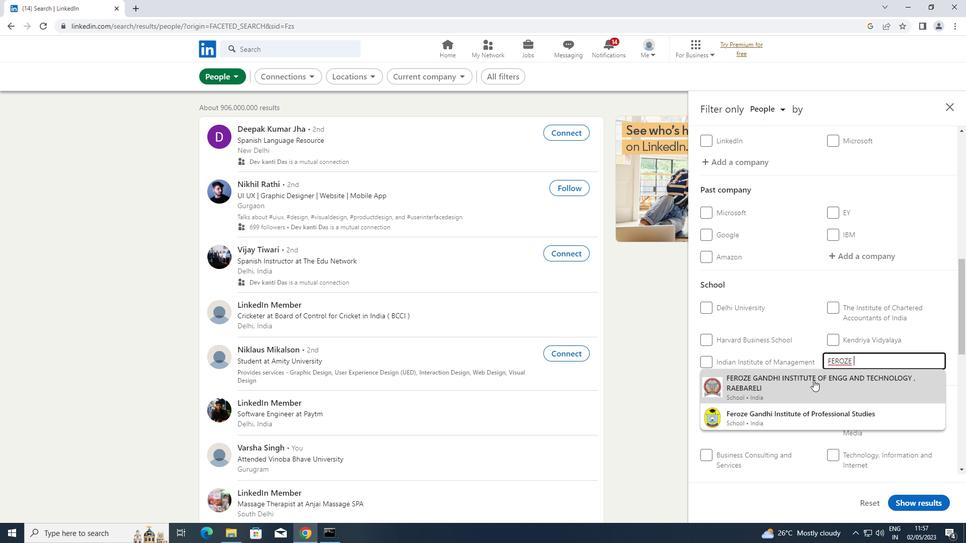 
Action: Mouse pressed left at (806, 390)
Screenshot: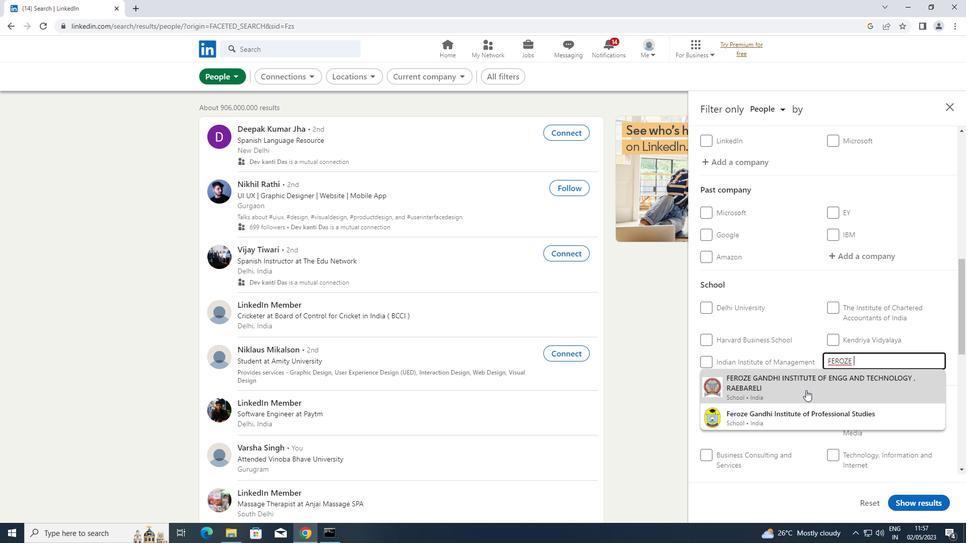 
Action: Mouse scrolled (806, 390) with delta (0, 0)
Screenshot: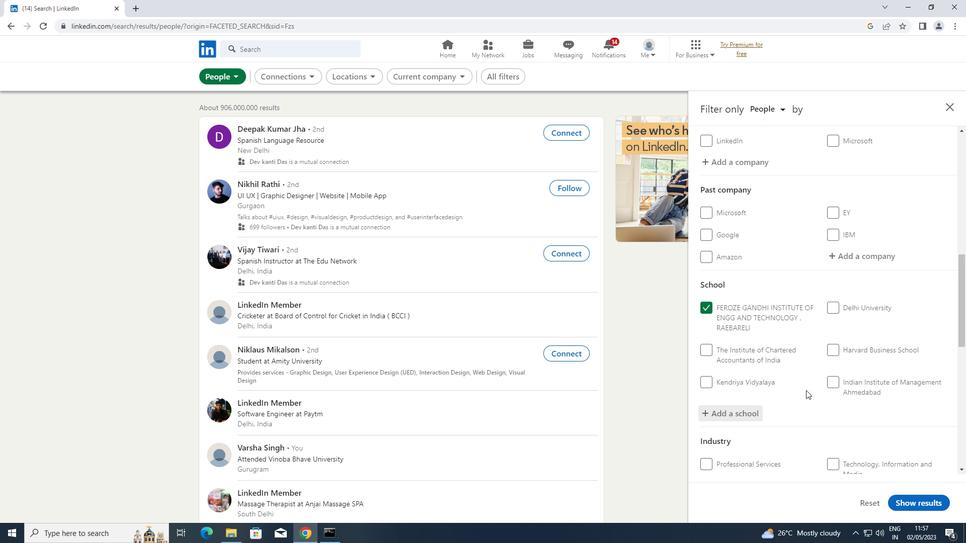 
Action: Mouse scrolled (806, 390) with delta (0, 0)
Screenshot: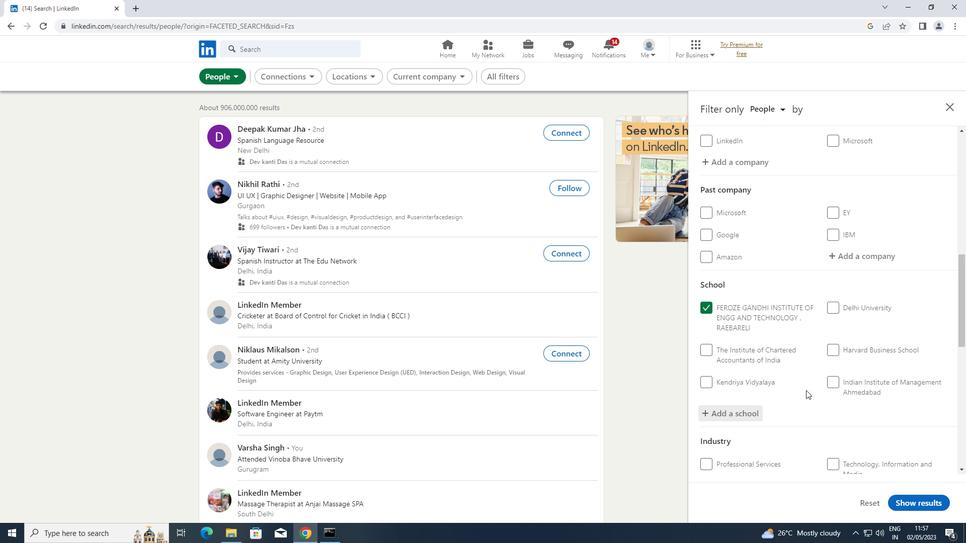 
Action: Mouse scrolled (806, 390) with delta (0, 0)
Screenshot: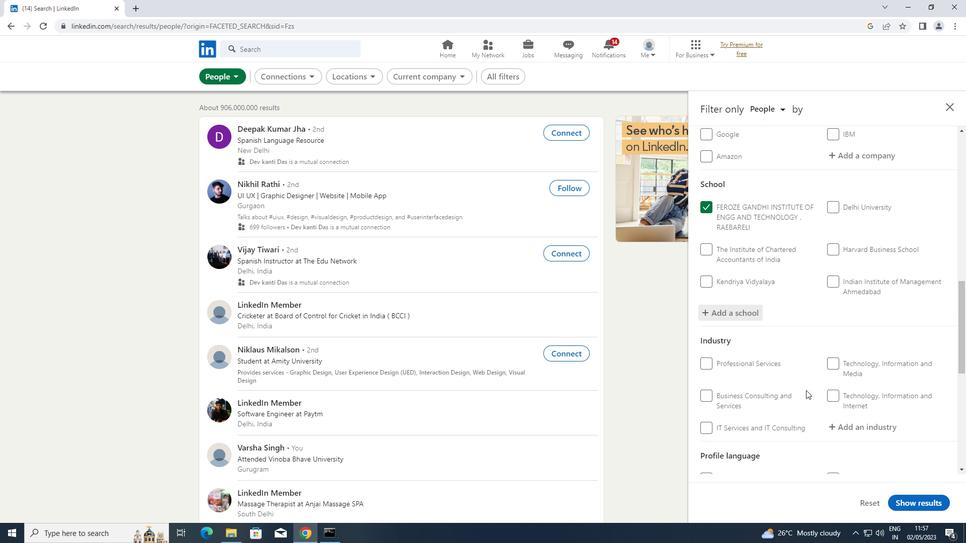 
Action: Mouse scrolled (806, 390) with delta (0, 0)
Screenshot: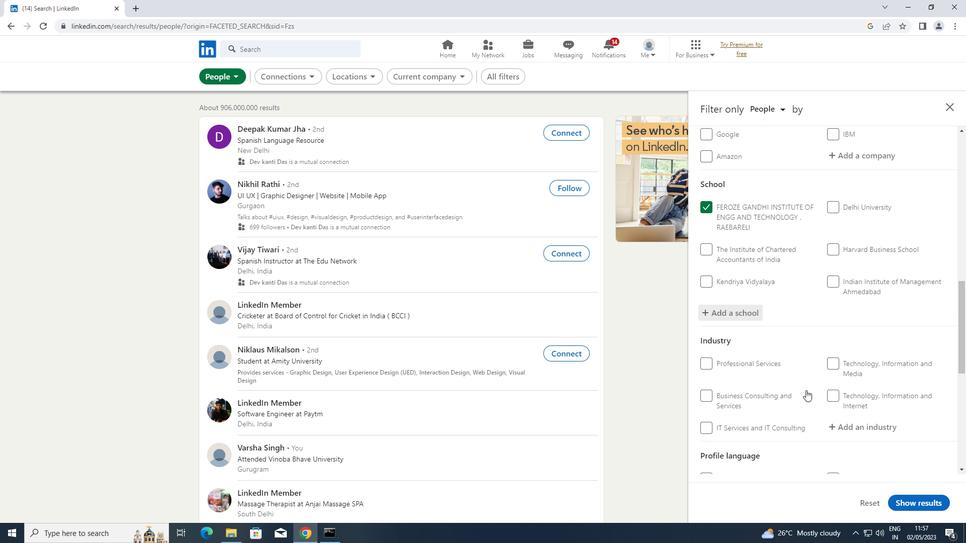 
Action: Mouse scrolled (806, 390) with delta (0, 0)
Screenshot: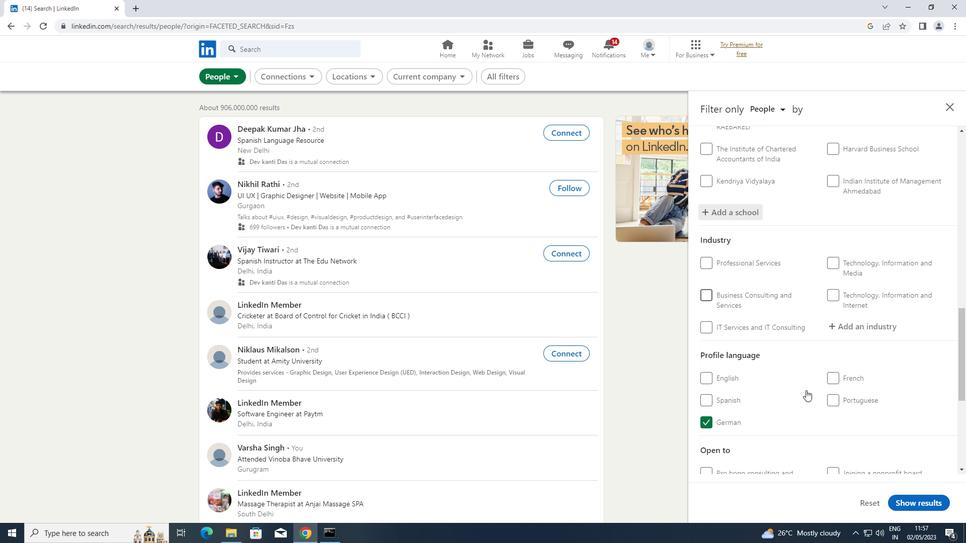
Action: Mouse scrolled (806, 390) with delta (0, 0)
Screenshot: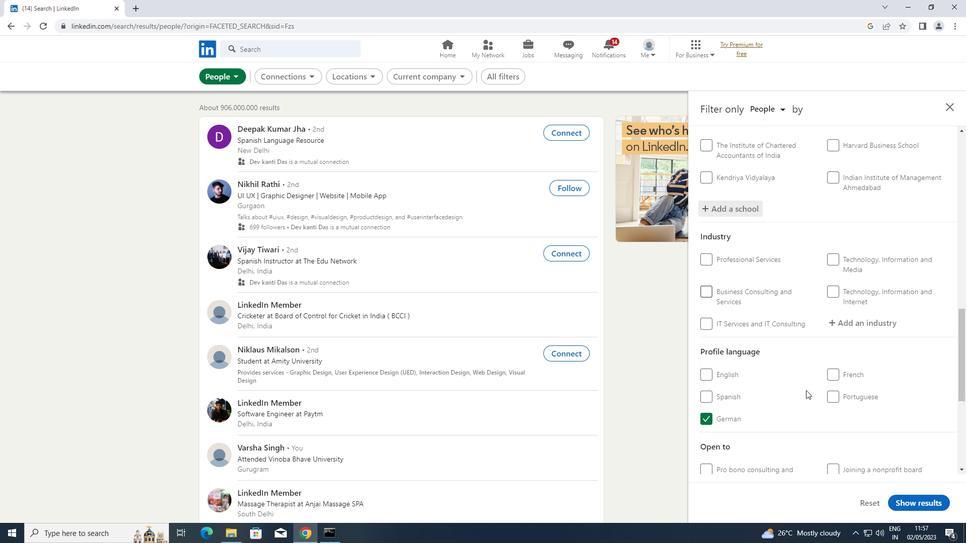 
Action: Mouse moved to (829, 336)
Screenshot: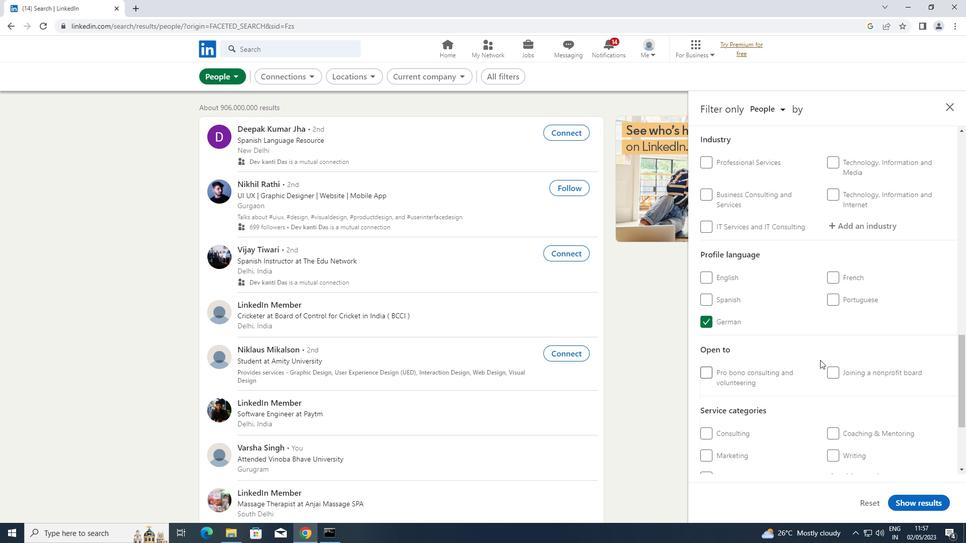 
Action: Mouse scrolled (829, 336) with delta (0, 0)
Screenshot: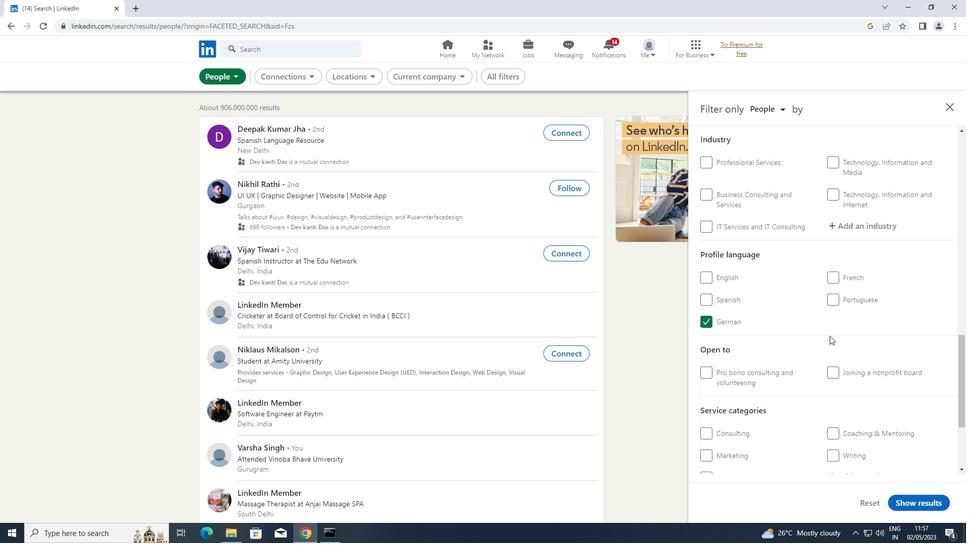 
Action: Mouse scrolled (829, 336) with delta (0, 0)
Screenshot: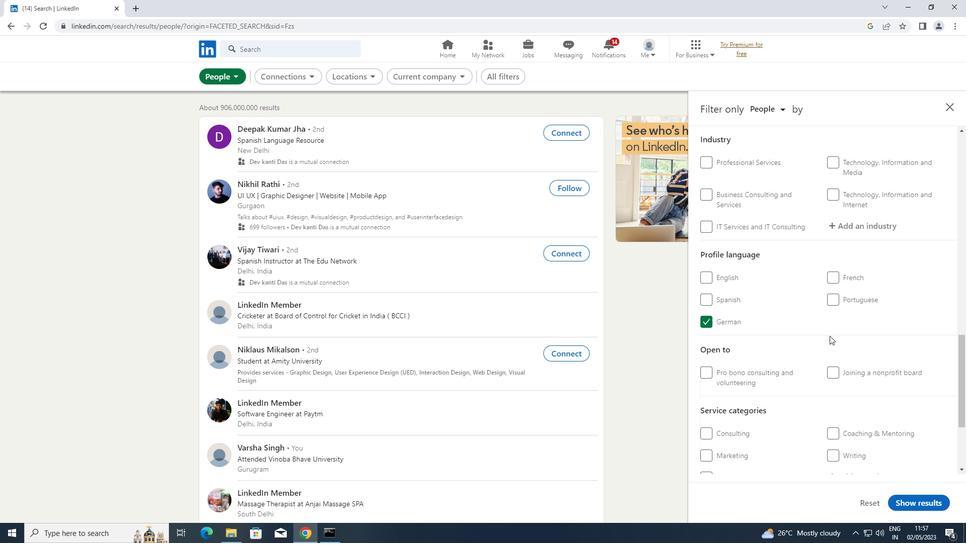 
Action: Mouse moved to (853, 325)
Screenshot: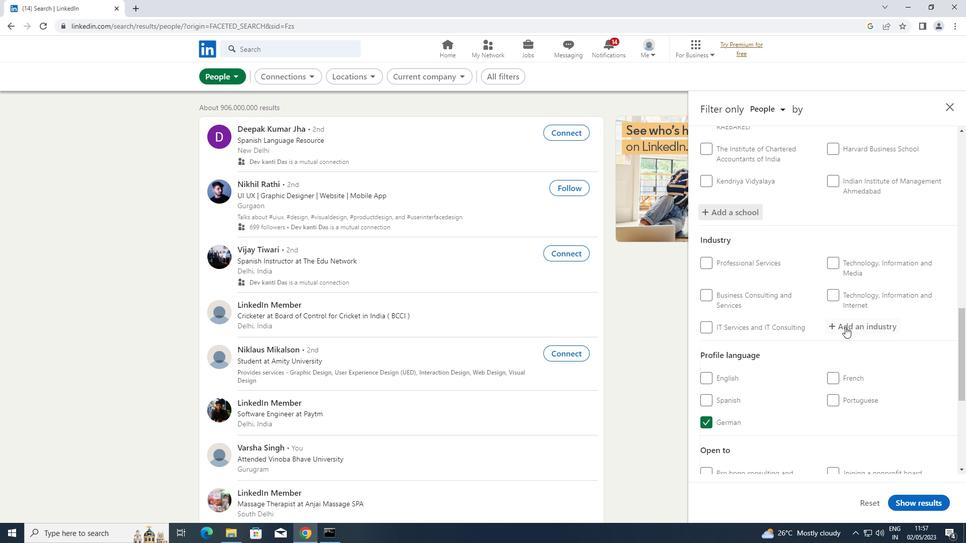 
Action: Mouse pressed left at (853, 325)
Screenshot: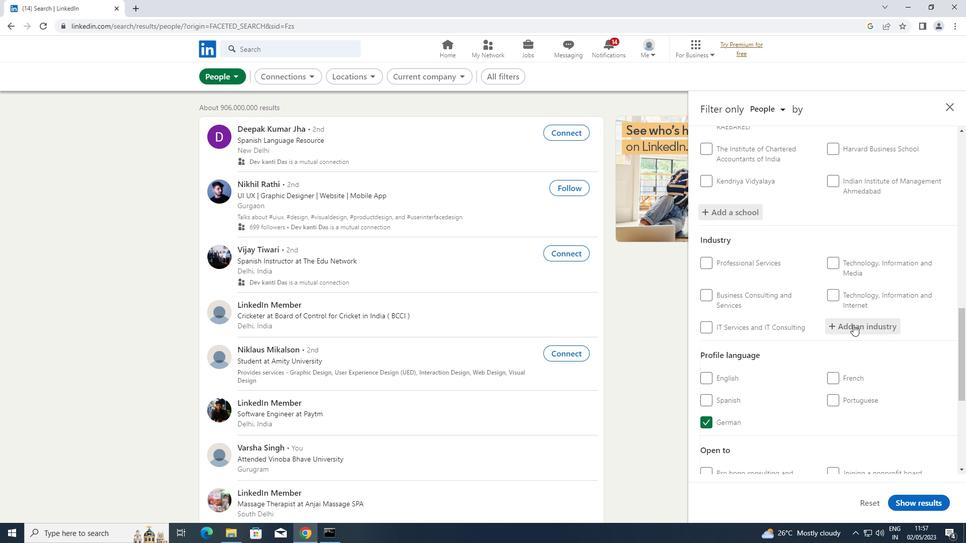 
Action: Key pressed <Key.shift>MOBILE
Screenshot: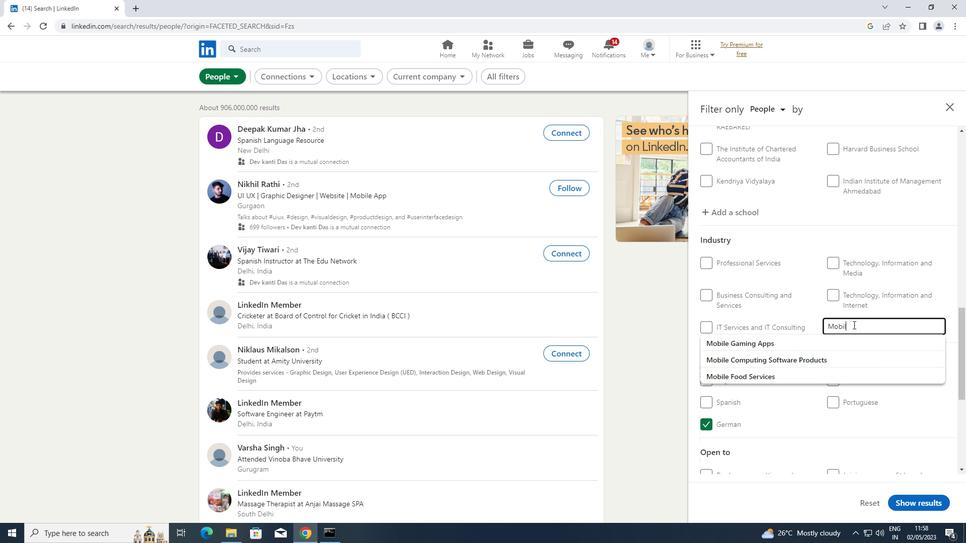 
Action: Mouse moved to (795, 375)
Screenshot: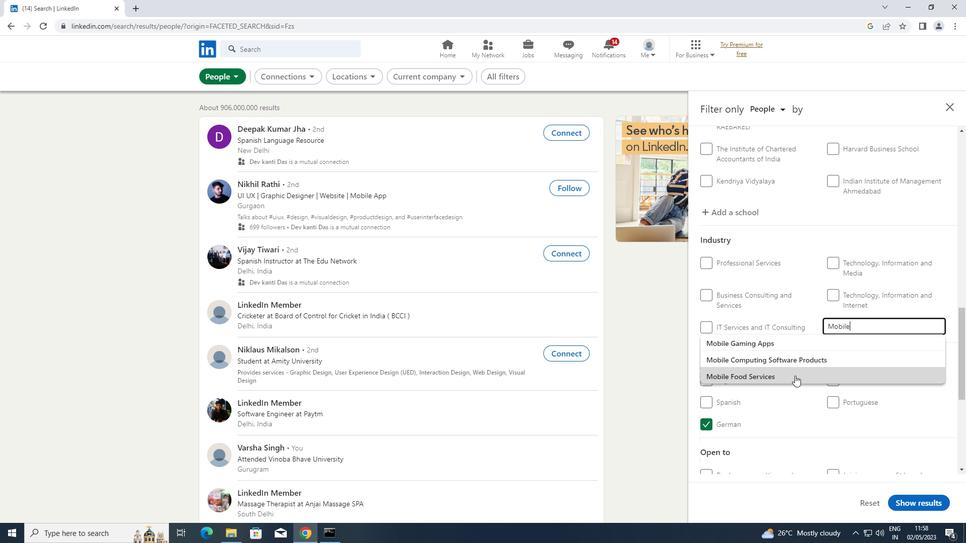 
Action: Mouse pressed left at (795, 375)
Screenshot: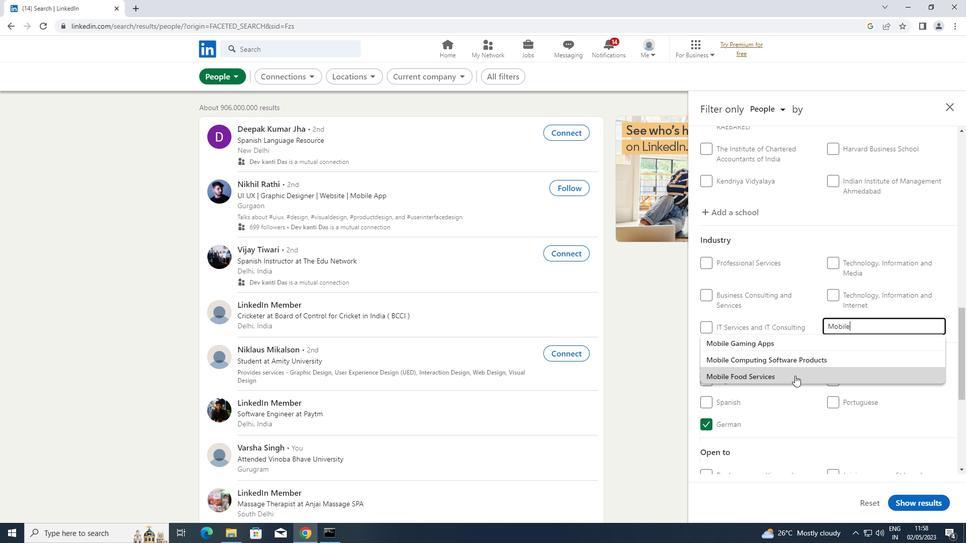 
Action: Mouse moved to (793, 359)
Screenshot: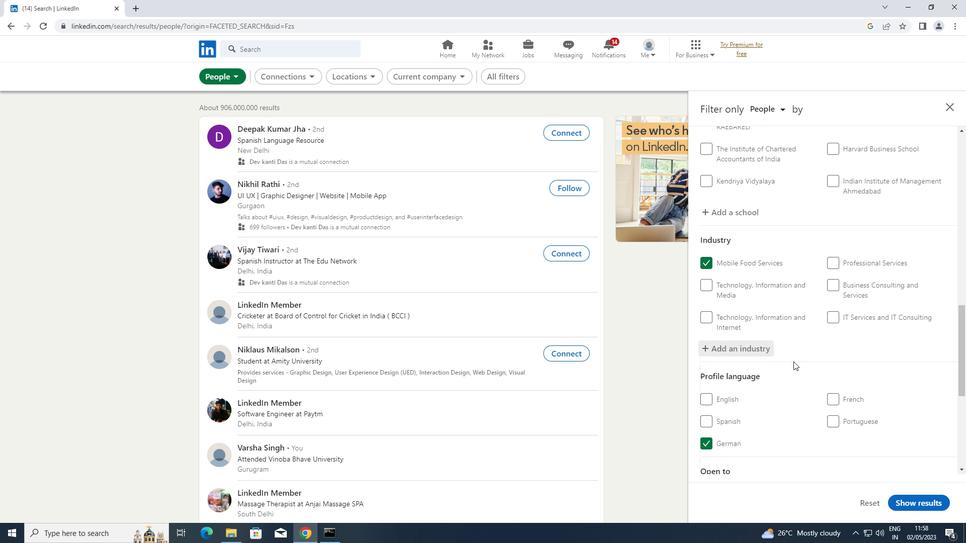 
Action: Mouse scrolled (793, 358) with delta (0, 0)
Screenshot: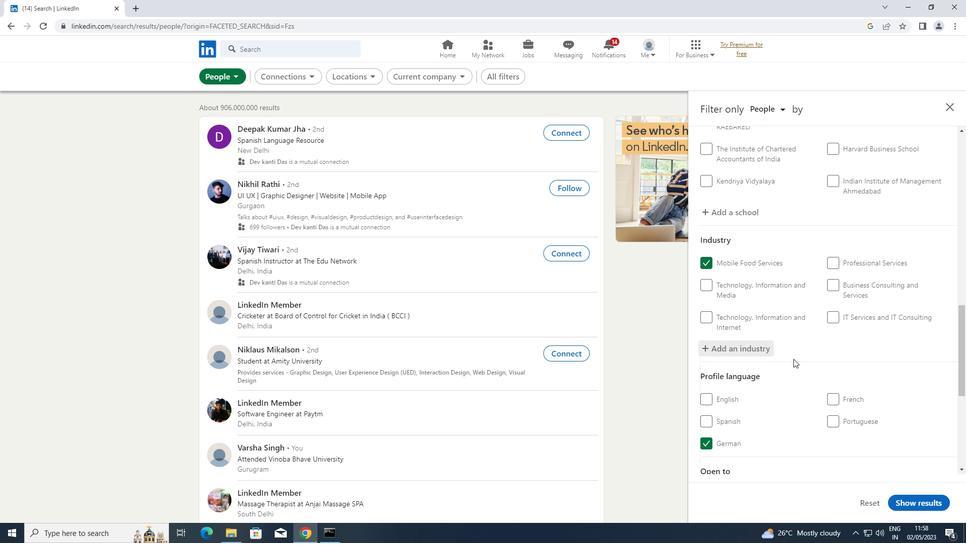 
Action: Mouse scrolled (793, 358) with delta (0, 0)
Screenshot: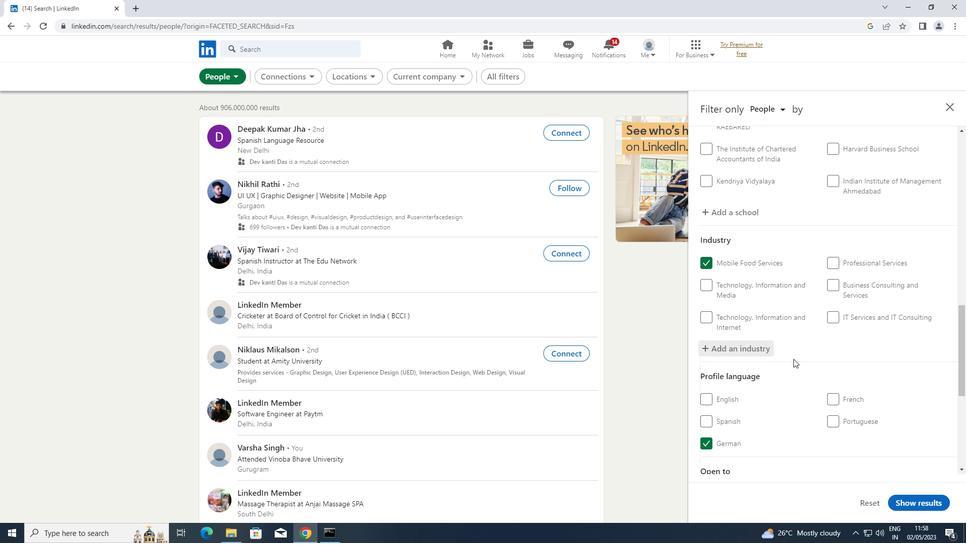 
Action: Mouse scrolled (793, 358) with delta (0, 0)
Screenshot: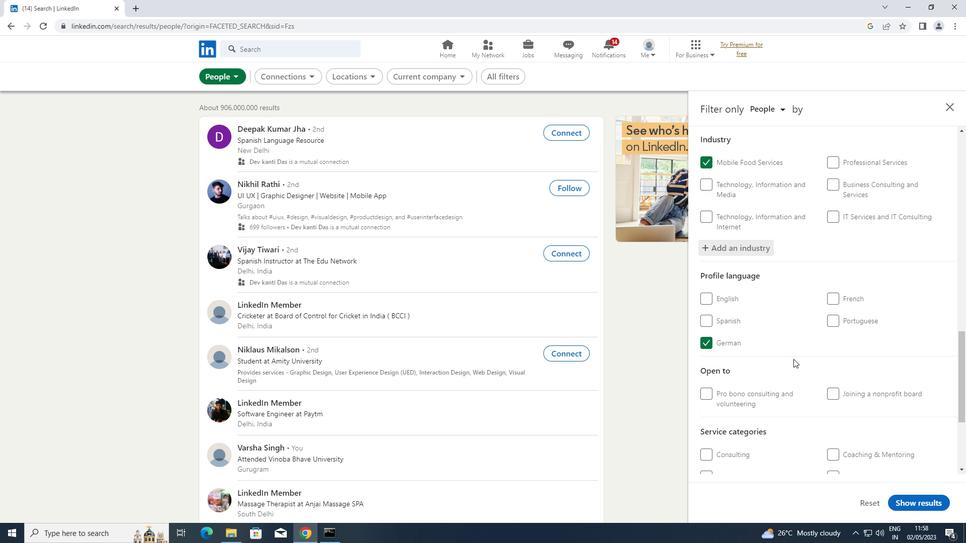 
Action: Mouse scrolled (793, 358) with delta (0, 0)
Screenshot: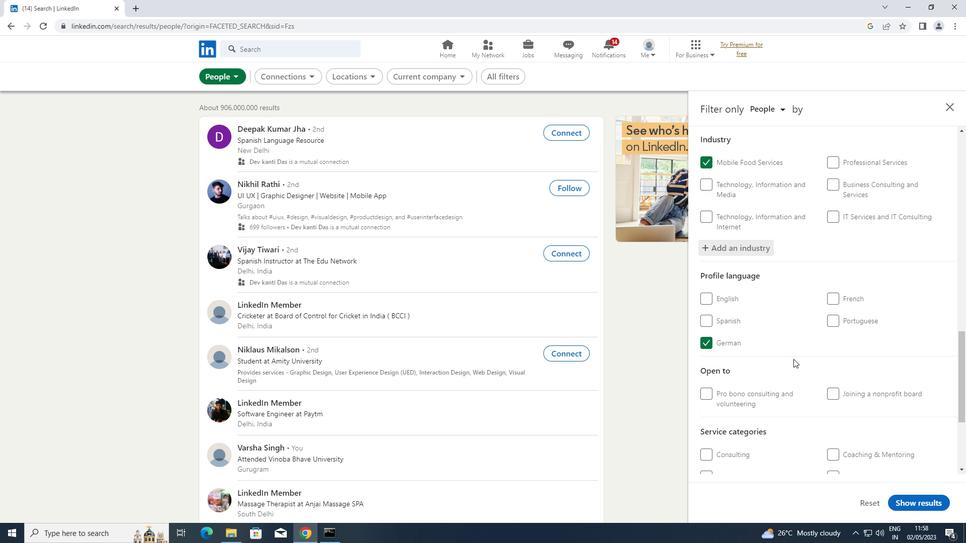 
Action: Mouse scrolled (793, 358) with delta (0, 0)
Screenshot: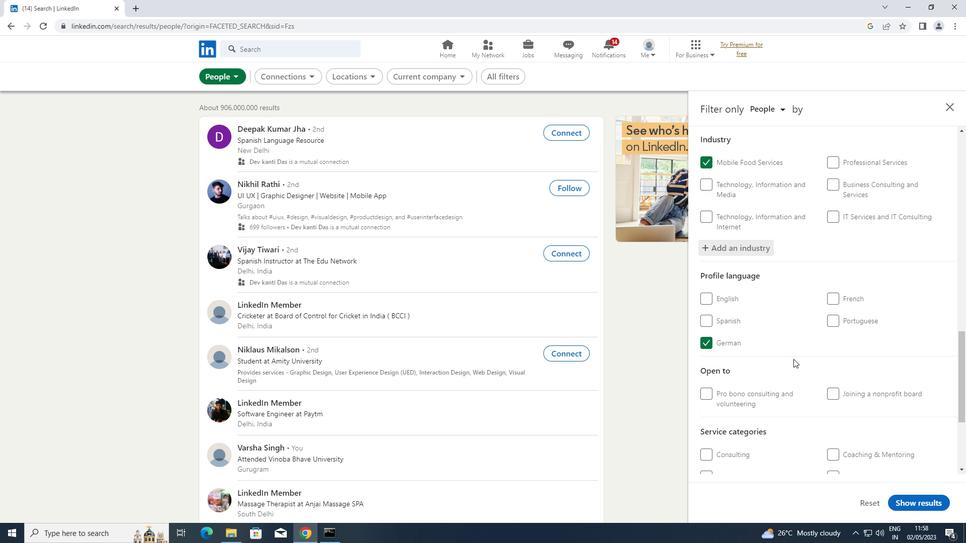 
Action: Mouse scrolled (793, 358) with delta (0, 0)
Screenshot: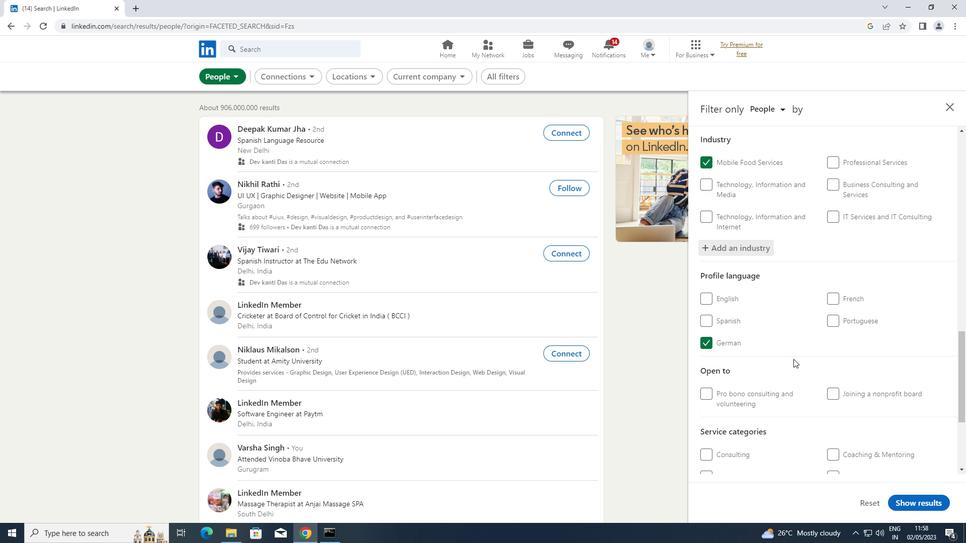 
Action: Mouse moved to (867, 332)
Screenshot: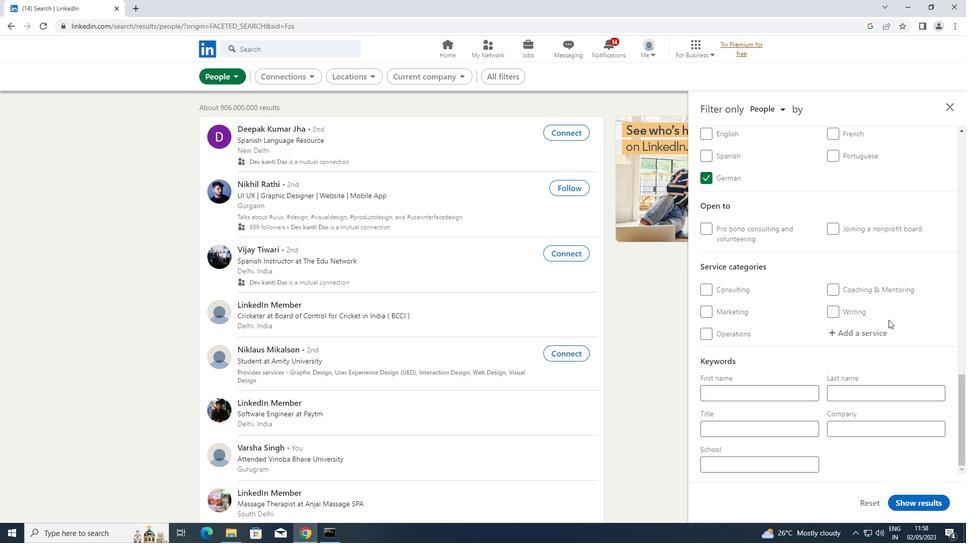 
Action: Mouse pressed left at (867, 332)
Screenshot: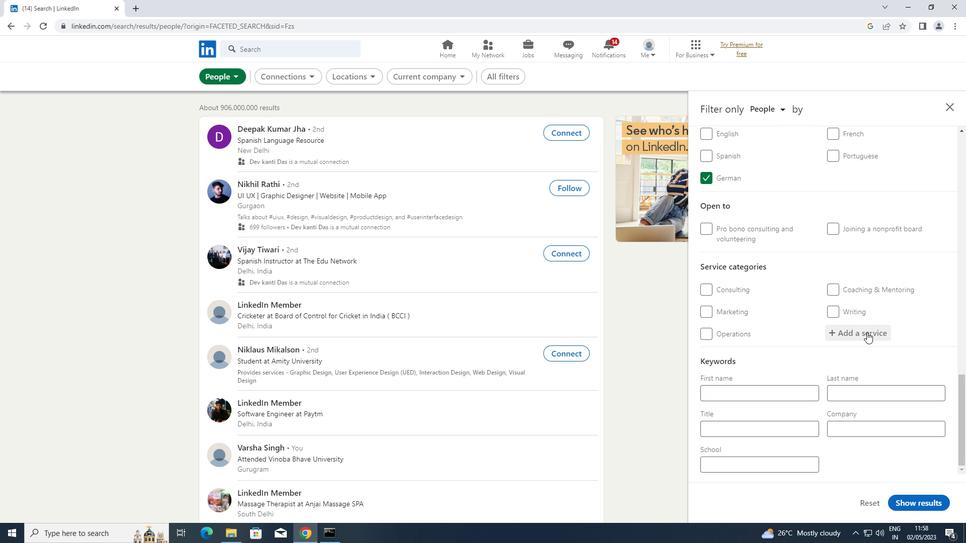 
Action: Key pressed <Key.shift><Key.shift>NATURE
Screenshot: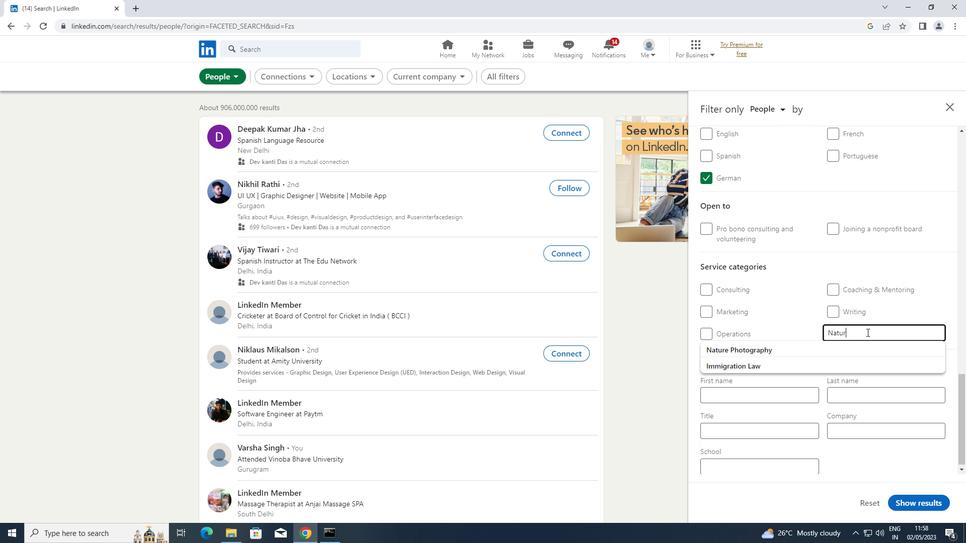 
Action: Mouse moved to (784, 350)
Screenshot: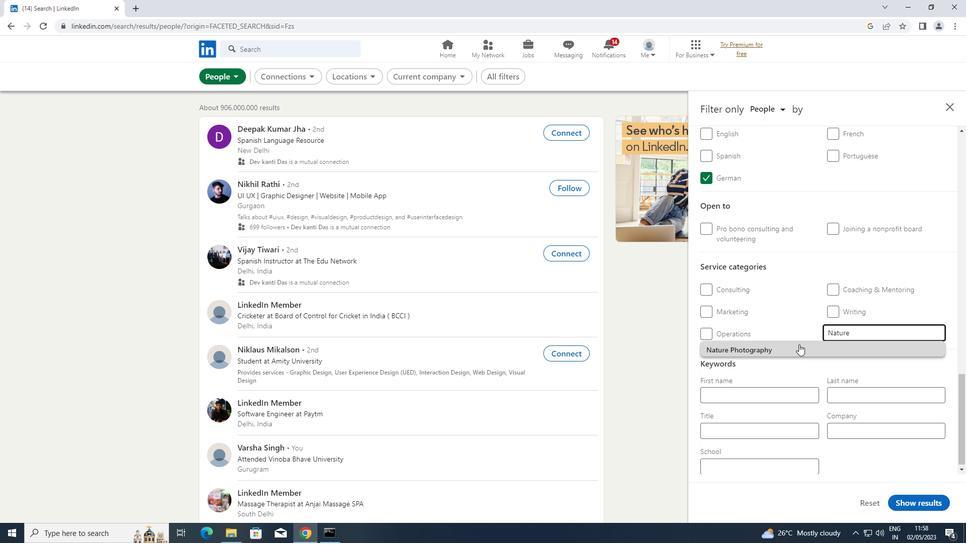 
Action: Mouse pressed left at (784, 350)
Screenshot: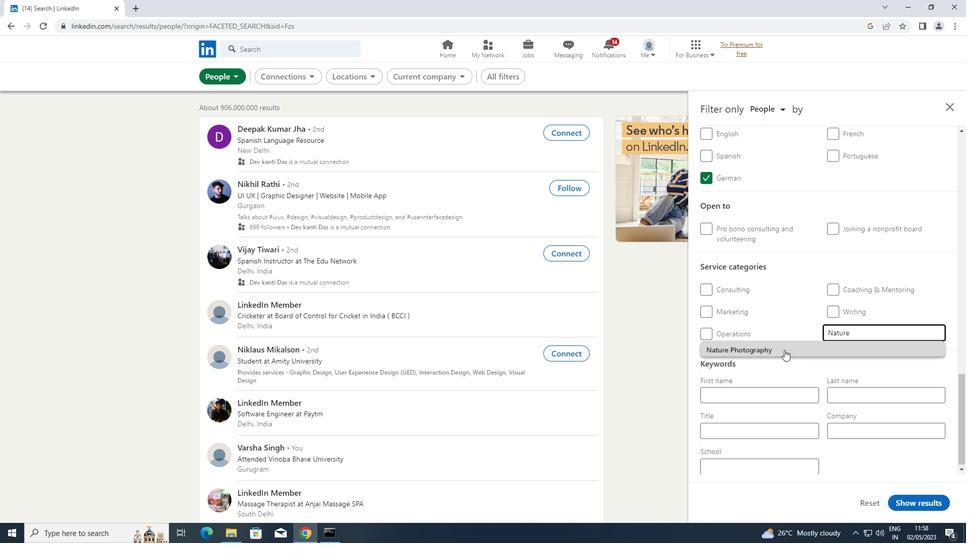 
Action: Mouse moved to (733, 449)
Screenshot: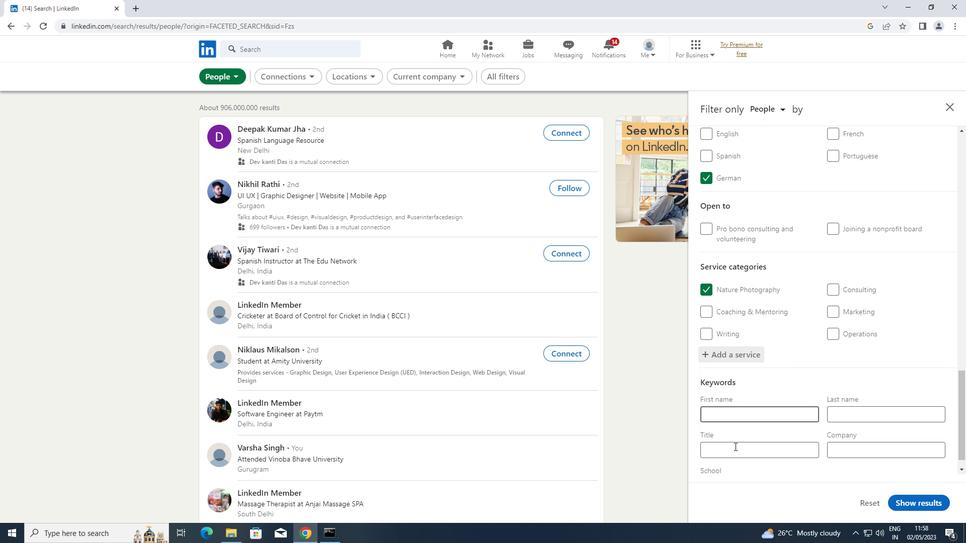 
Action: Mouse pressed left at (733, 449)
Screenshot: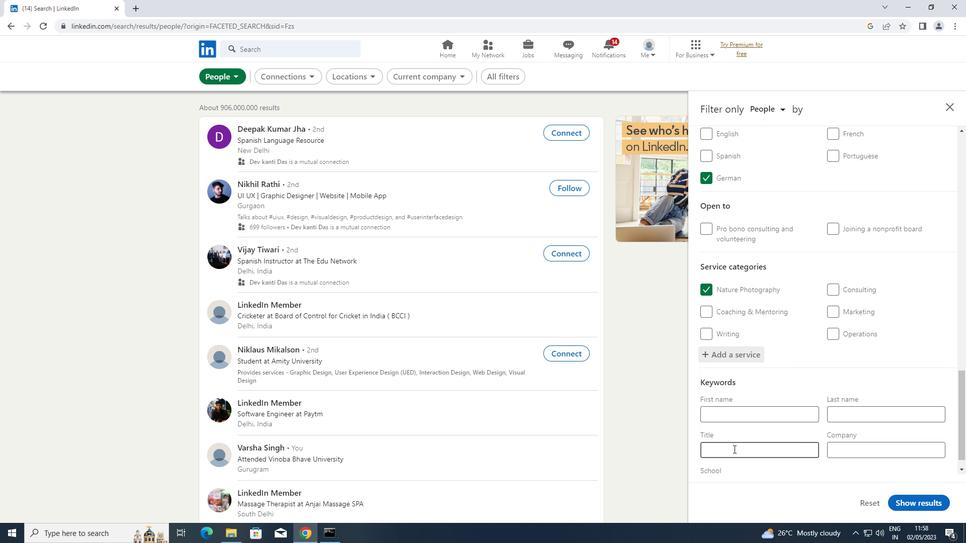 
Action: Key pressed <Key.shift>BUSINESS<Key.space><Key.shift>ANALYST
Screenshot: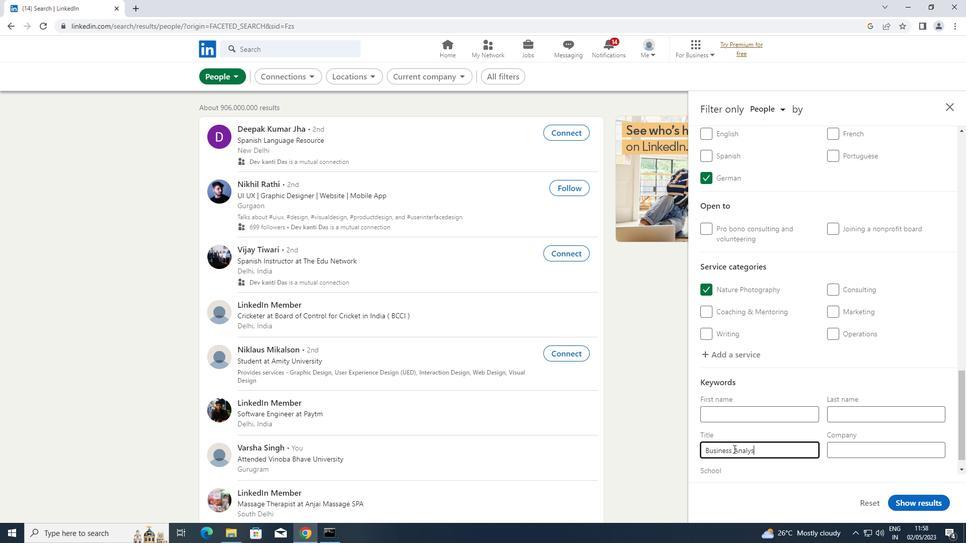 
Action: Mouse moved to (903, 505)
Screenshot: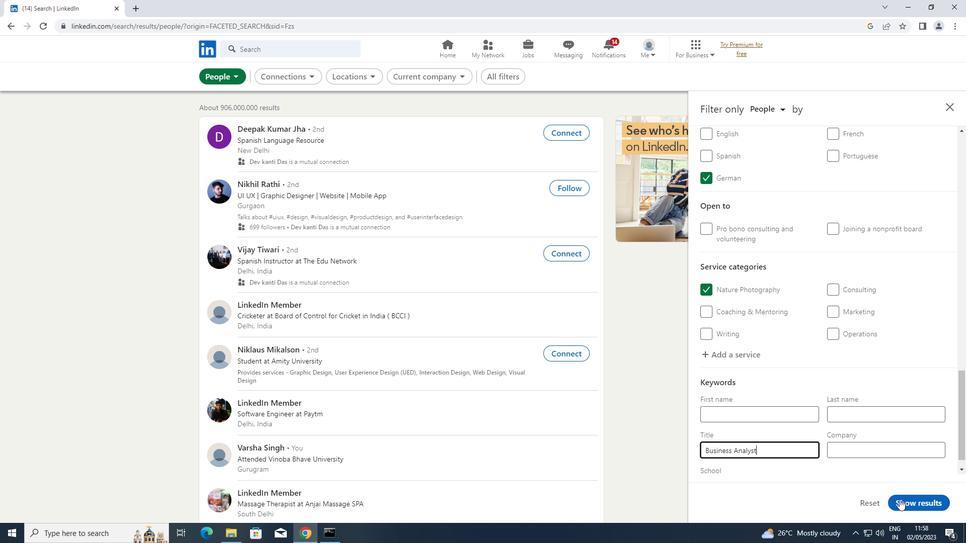 
Action: Mouse pressed left at (903, 505)
Screenshot: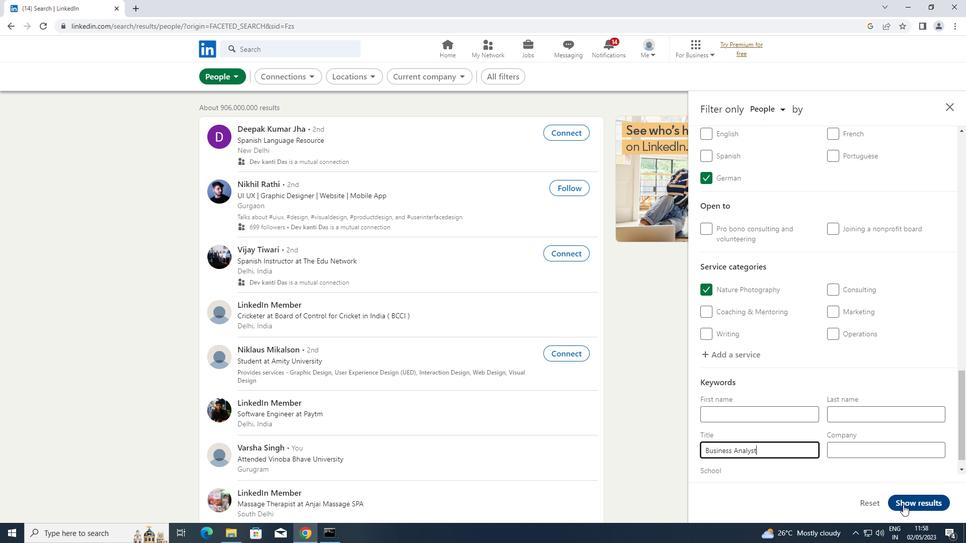 
Action: Mouse moved to (903, 504)
Screenshot: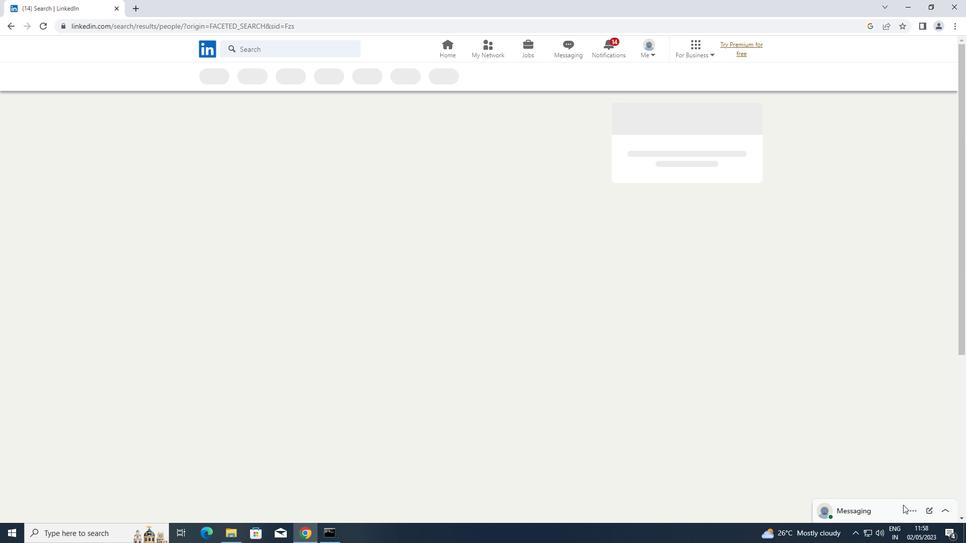 
